 Task: Find connections with filter location Assis with filter topic #CEOwith filter profile language French with filter current company Mphasis with filter school B.P. Poddar Institute Of Management and Technology with filter industry Primary and Secondary Education with filter service category NotaryOnline Research with filter keywords title Animal Shelter Volunteer
Action: Mouse moved to (477, 169)
Screenshot: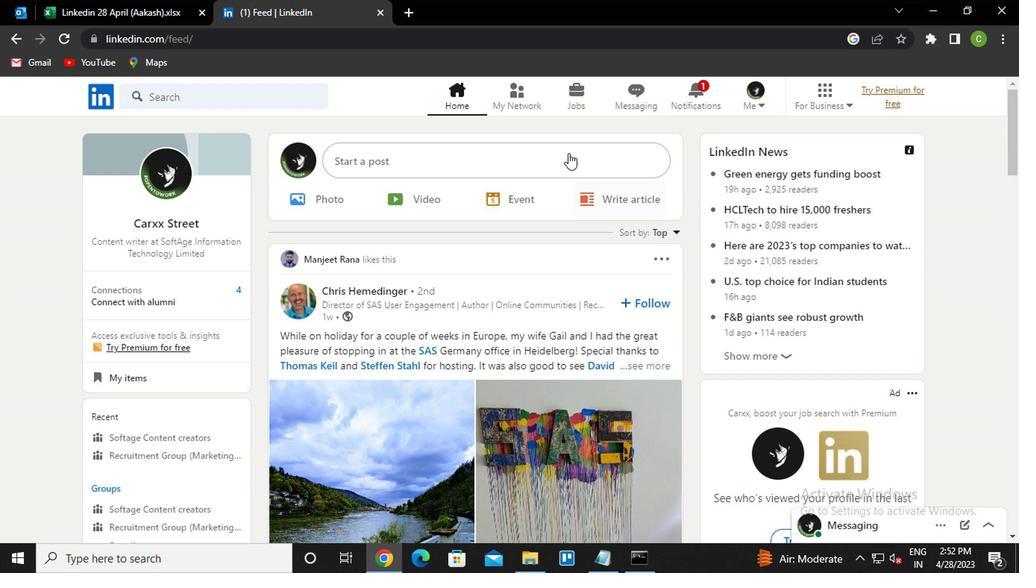 
Action: Mouse pressed left at (477, 169)
Screenshot: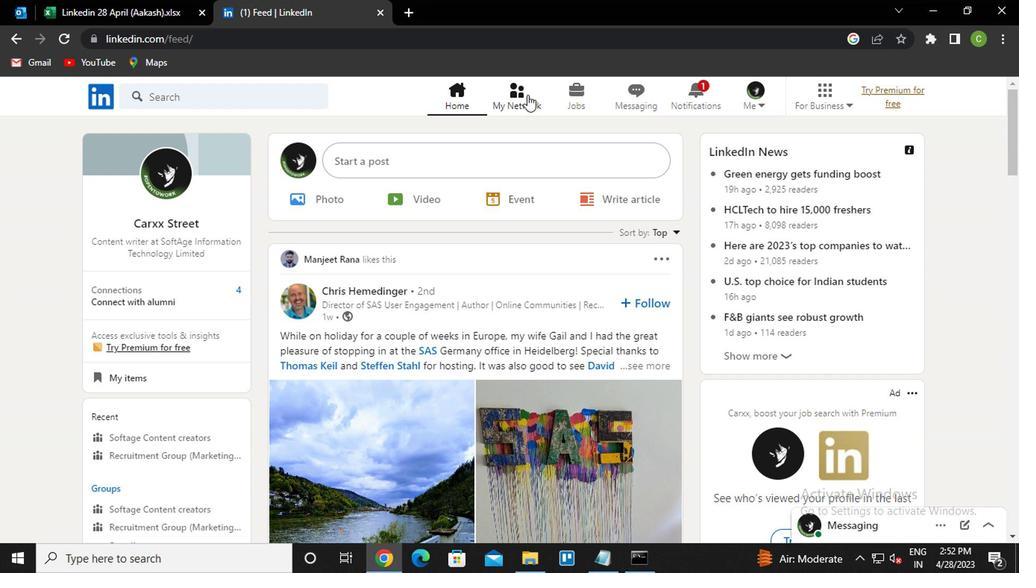 
Action: Mouse moved to (262, 235)
Screenshot: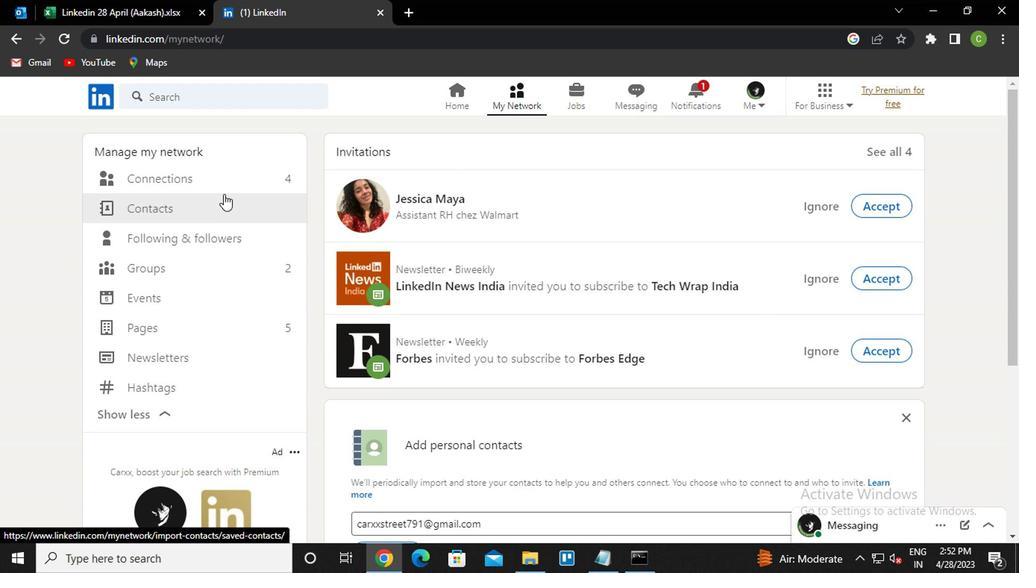 
Action: Mouse pressed left at (262, 235)
Screenshot: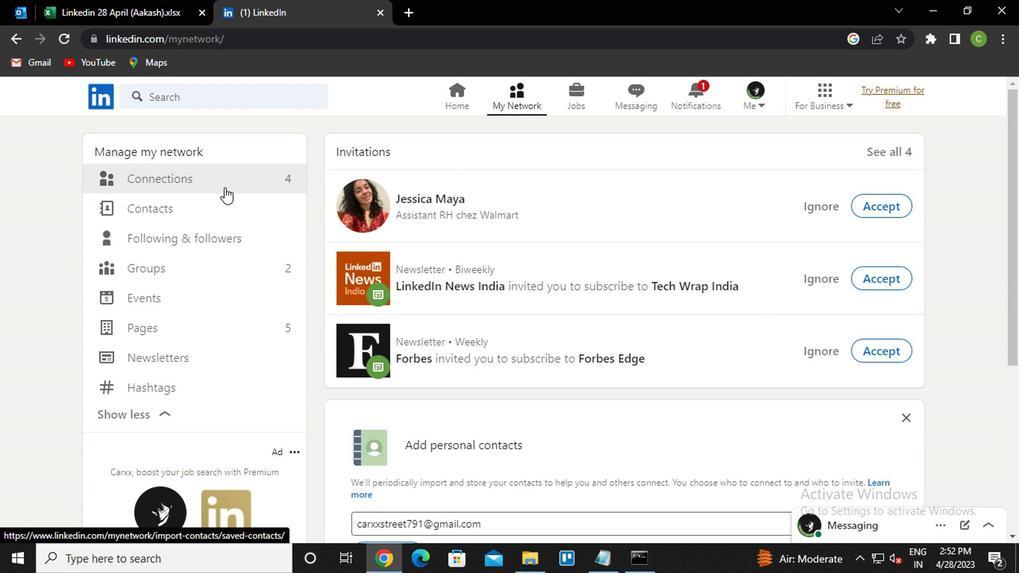 
Action: Mouse moved to (267, 237)
Screenshot: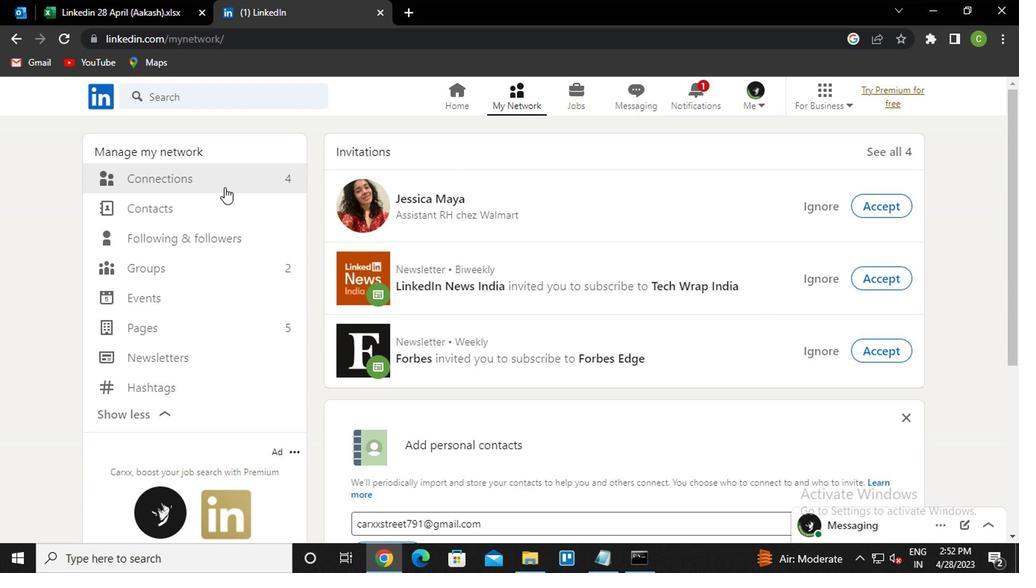
Action: Mouse pressed left at (267, 237)
Screenshot: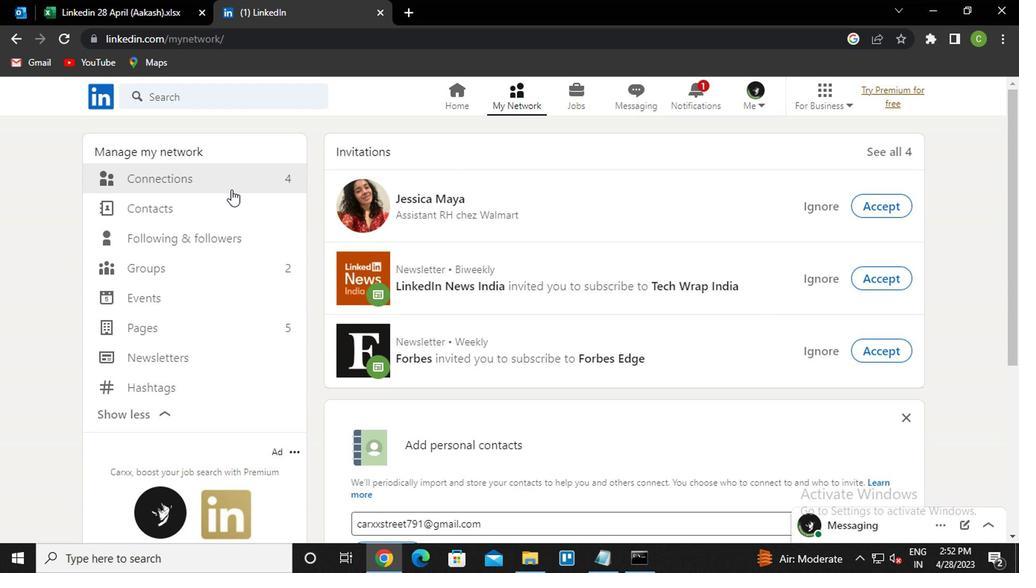 
Action: Mouse moved to (243, 225)
Screenshot: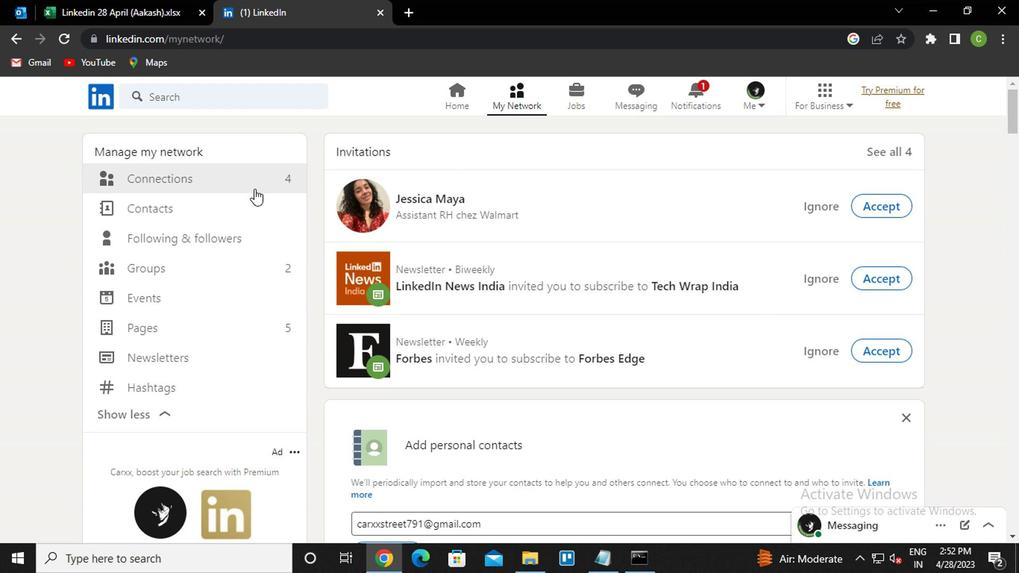 
Action: Mouse pressed left at (243, 225)
Screenshot: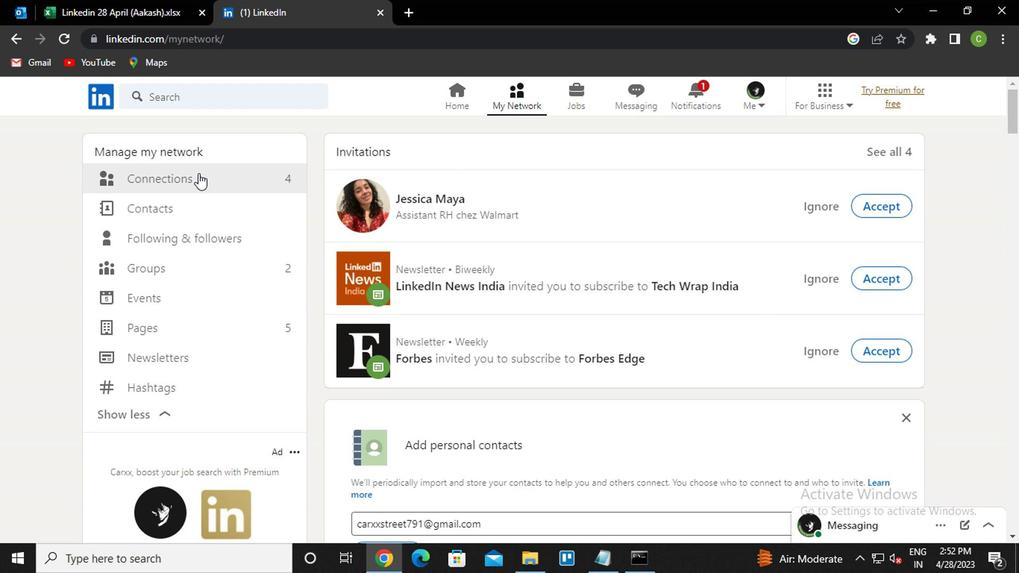 
Action: Mouse moved to (558, 229)
Screenshot: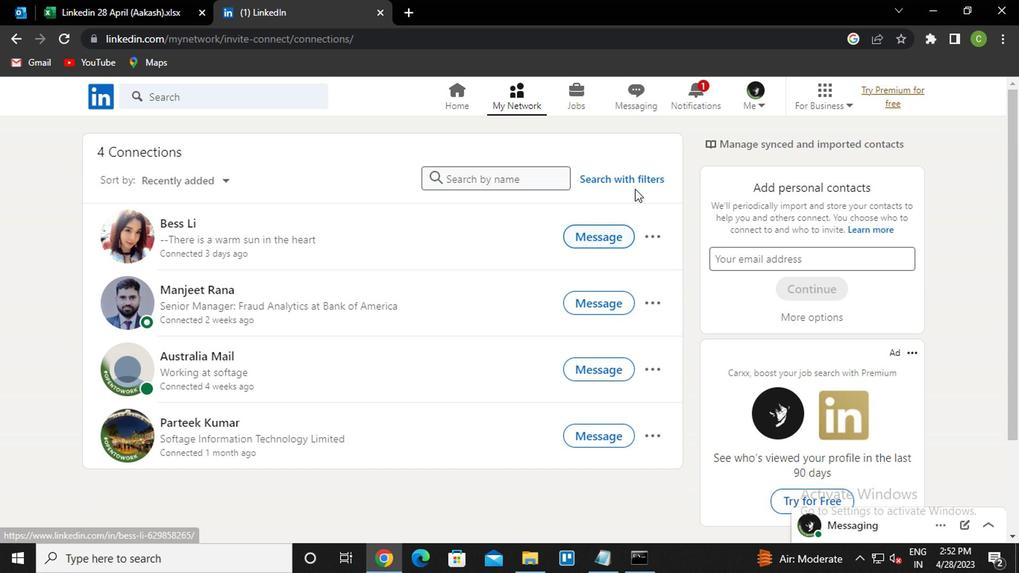 
Action: Mouse pressed left at (558, 229)
Screenshot: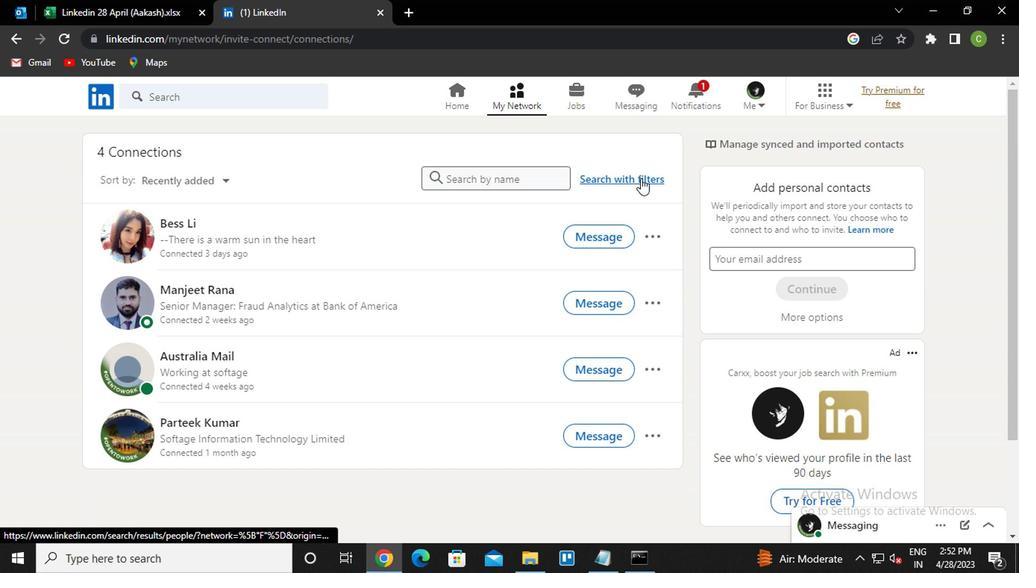 
Action: Mouse moved to (497, 202)
Screenshot: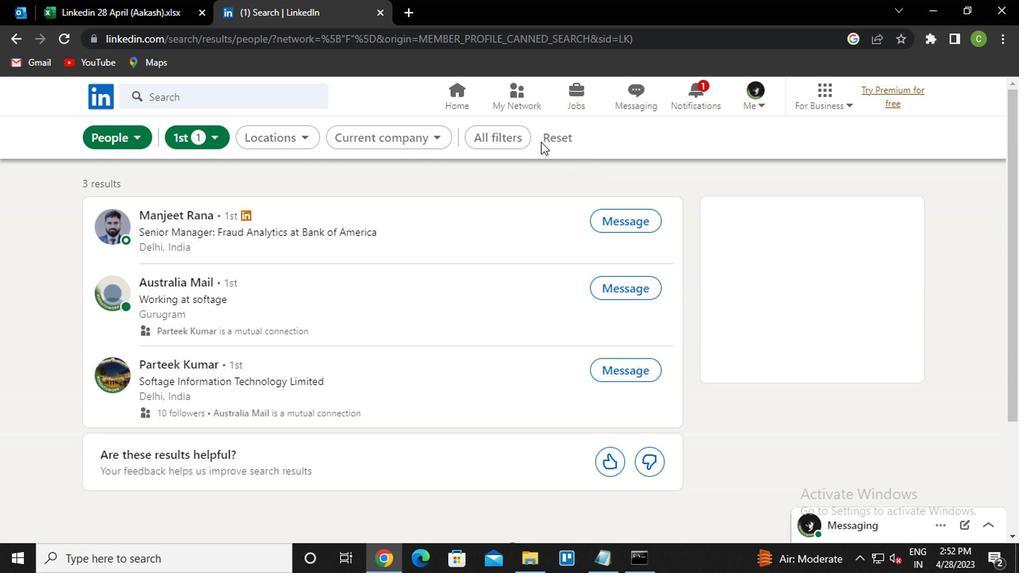 
Action: Mouse pressed left at (497, 202)
Screenshot: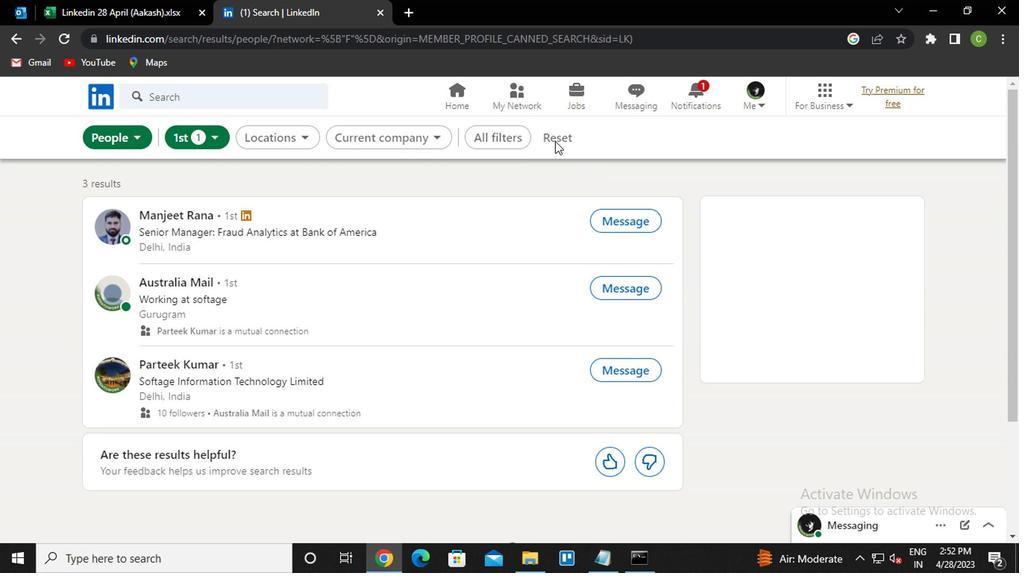 
Action: Mouse moved to (489, 204)
Screenshot: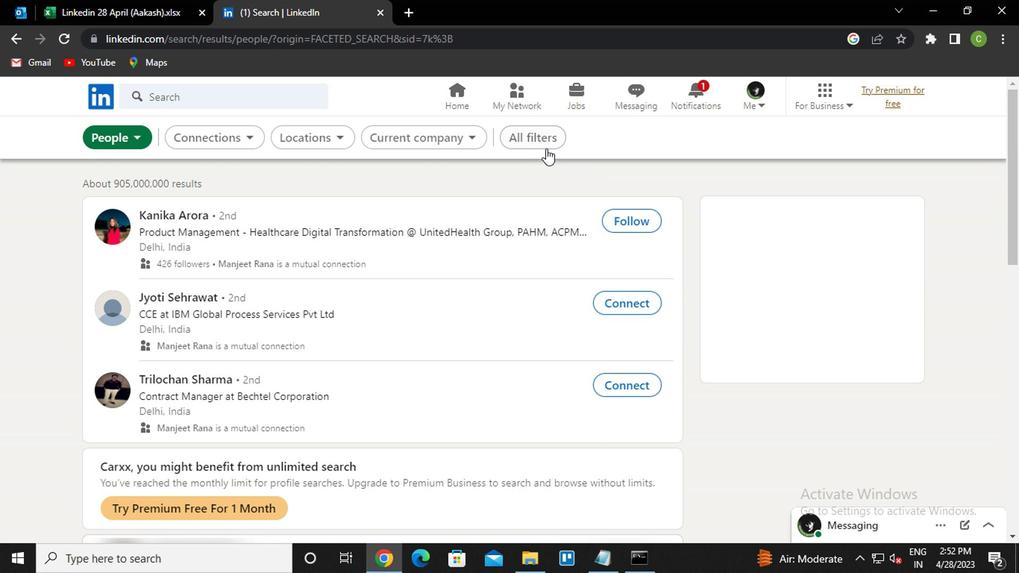 
Action: Mouse pressed left at (489, 204)
Screenshot: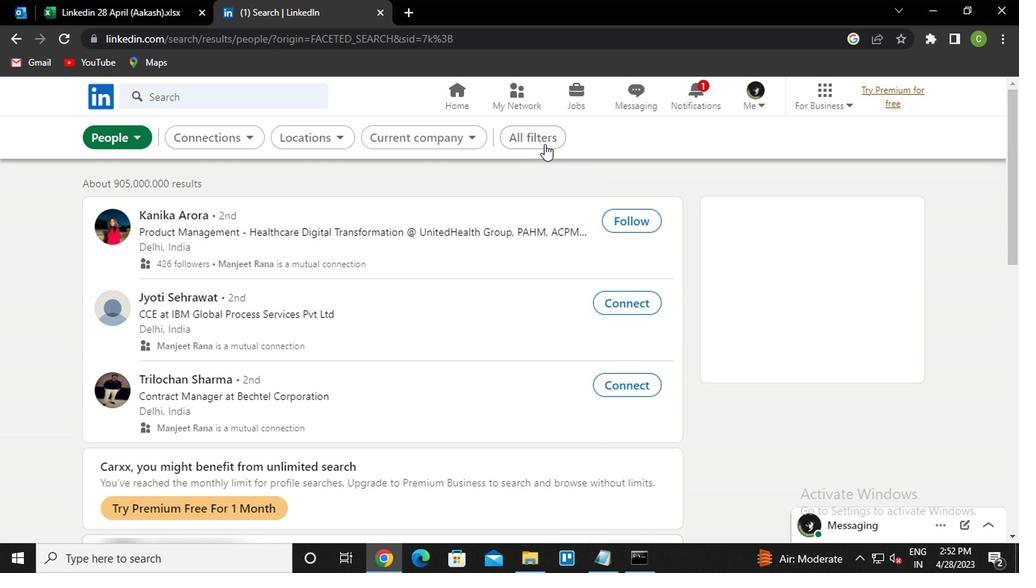 
Action: Mouse moved to (659, 348)
Screenshot: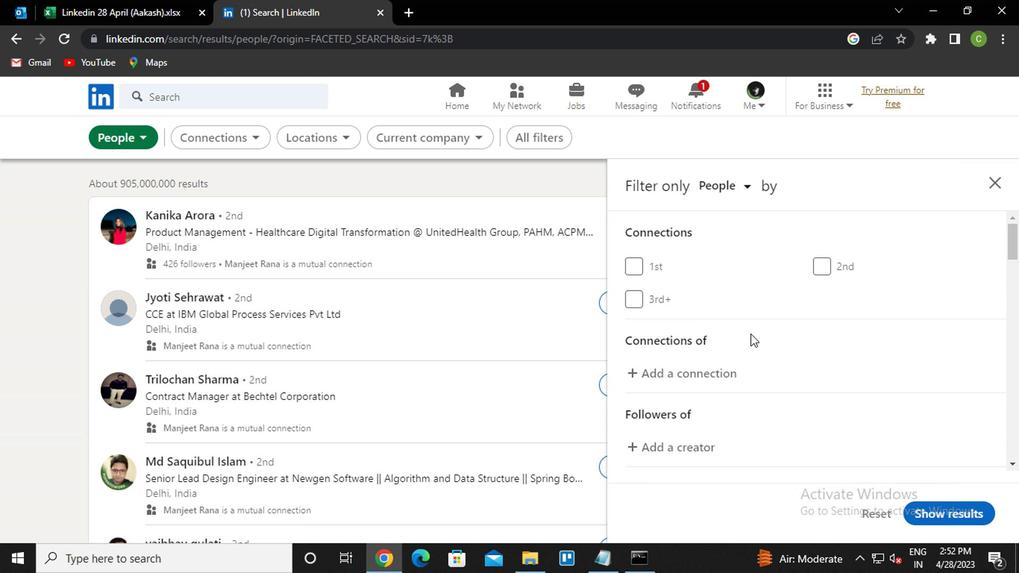 
Action: Mouse scrolled (659, 347) with delta (0, 0)
Screenshot: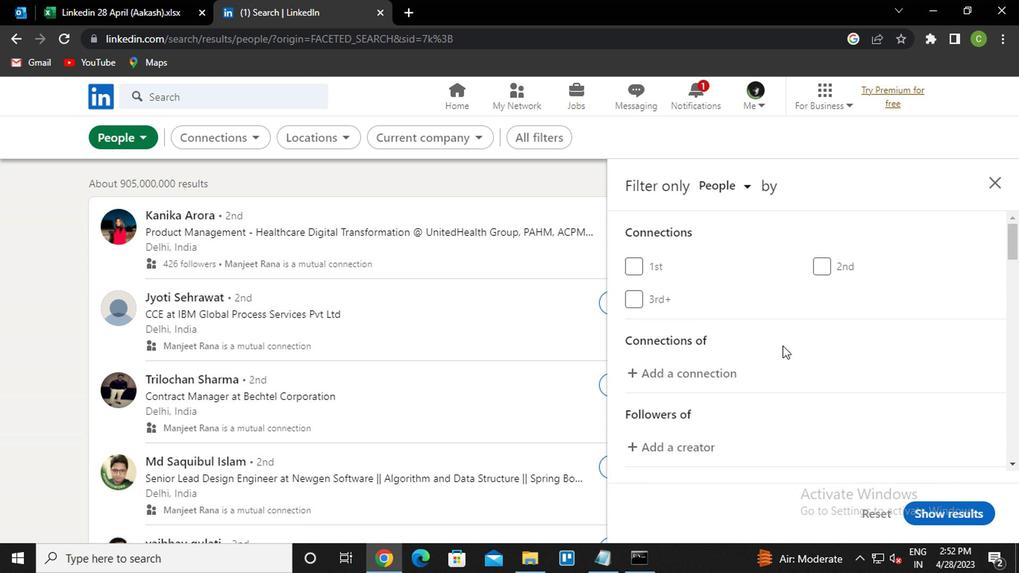 
Action: Mouse scrolled (659, 347) with delta (0, 0)
Screenshot: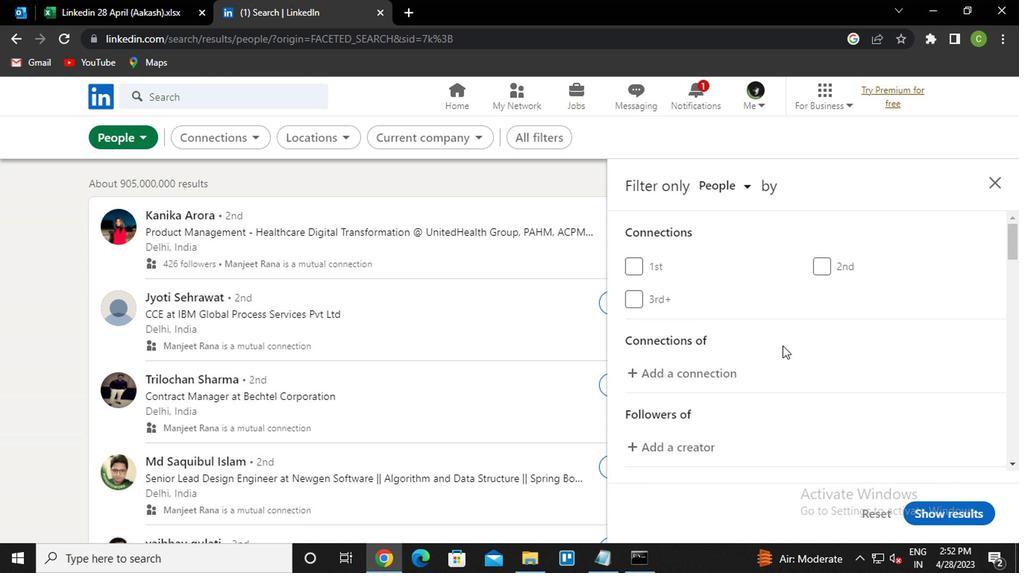 
Action: Mouse moved to (656, 348)
Screenshot: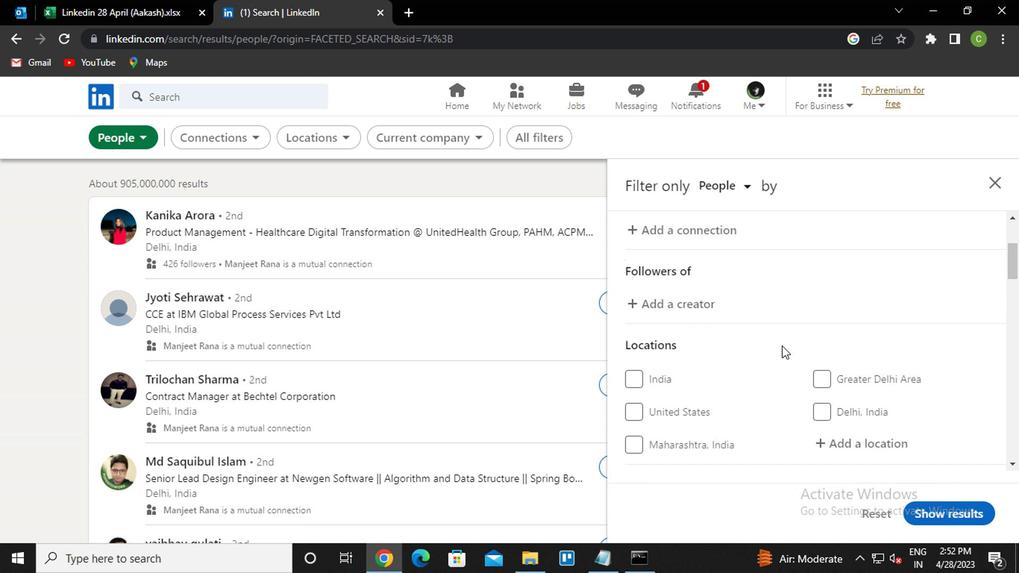 
Action: Mouse scrolled (656, 347) with delta (0, 0)
Screenshot: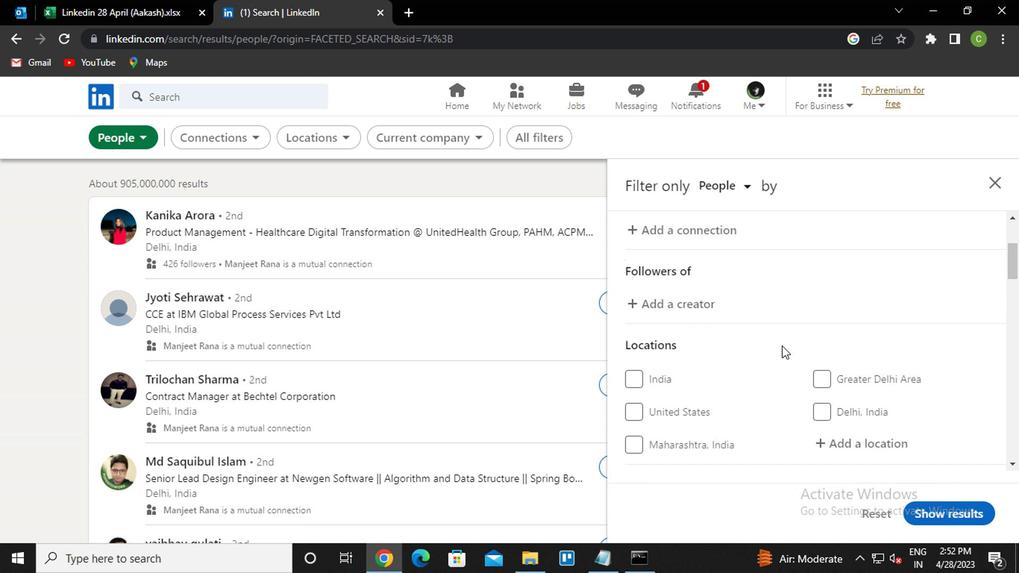 
Action: Mouse moved to (724, 363)
Screenshot: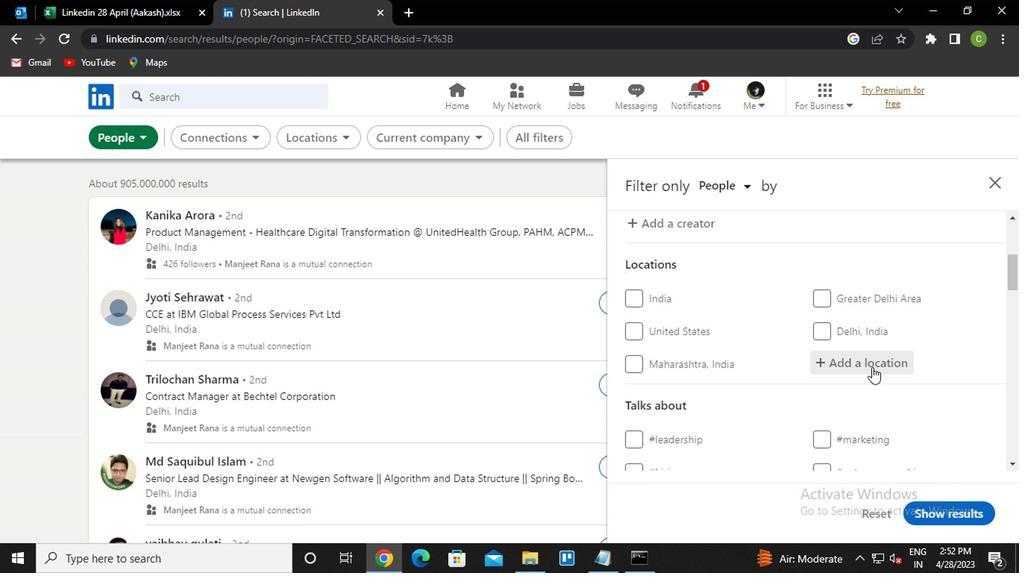 
Action: Mouse pressed left at (724, 363)
Screenshot: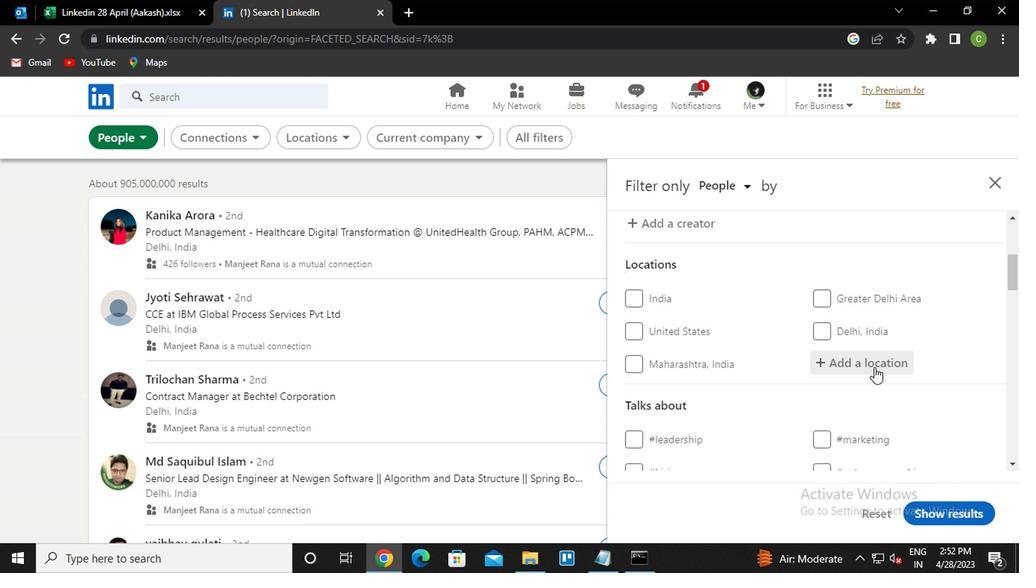 
Action: Key pressed <Key.caps_lock>a<Key.caps_lock>ssis<Key.down><Key.enter>
Screenshot: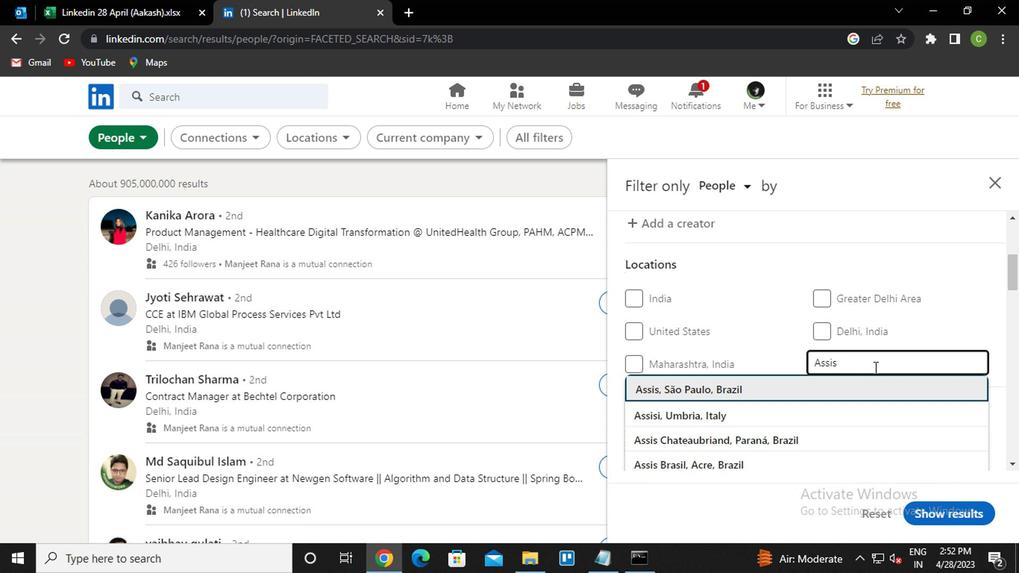 
Action: Mouse scrolled (724, 363) with delta (0, 0)
Screenshot: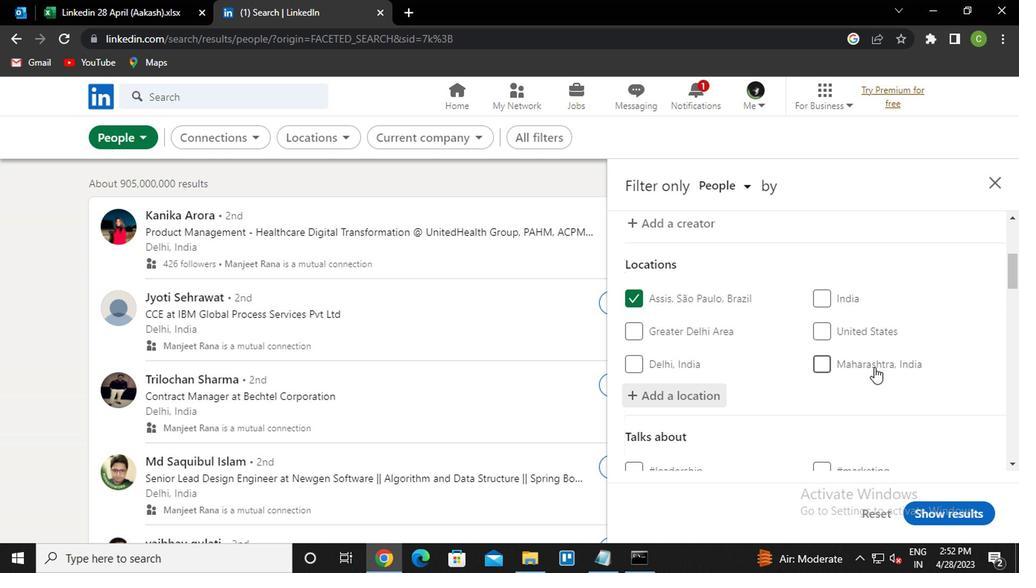 
Action: Mouse scrolled (724, 363) with delta (0, 0)
Screenshot: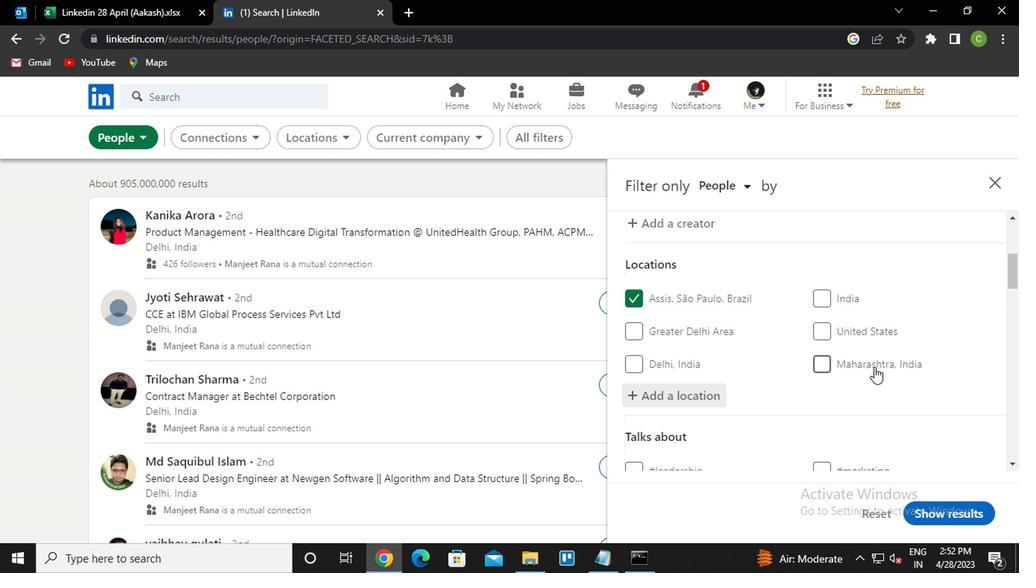 
Action: Mouse moved to (721, 369)
Screenshot: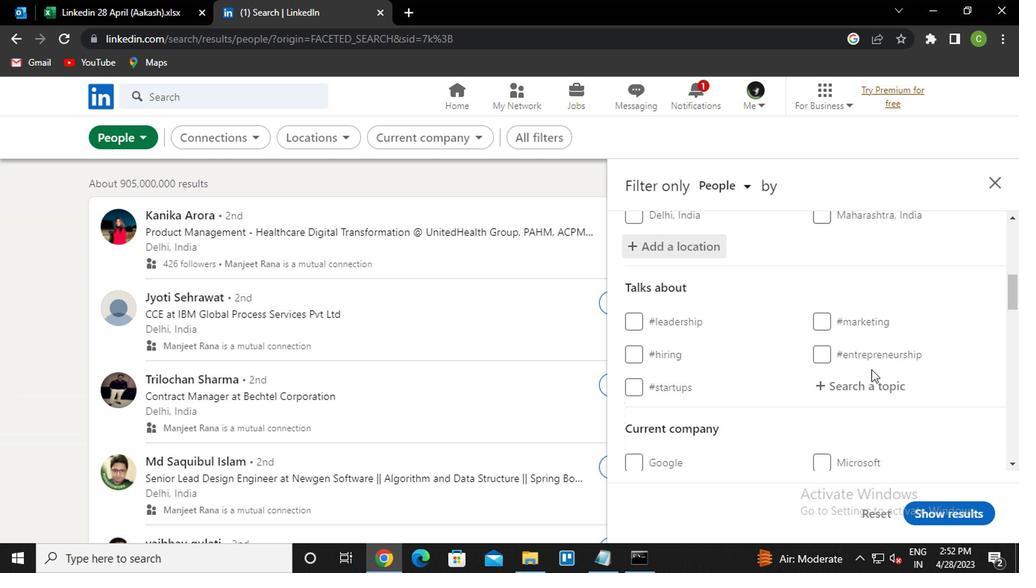 
Action: Mouse pressed left at (721, 369)
Screenshot: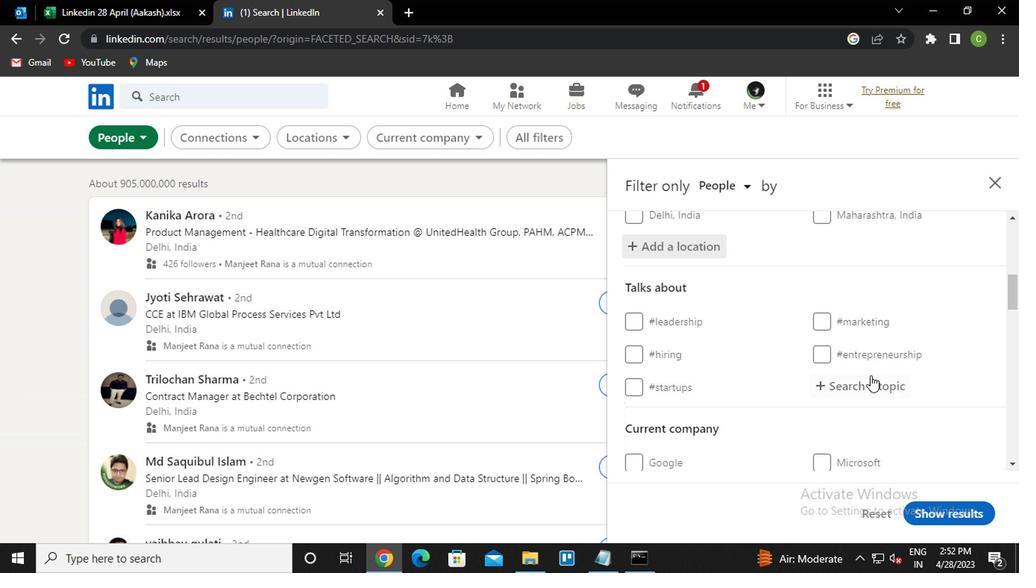 
Action: Key pressed <Key.caps_lock>ceo<Key.down><Key.enter>
Screenshot: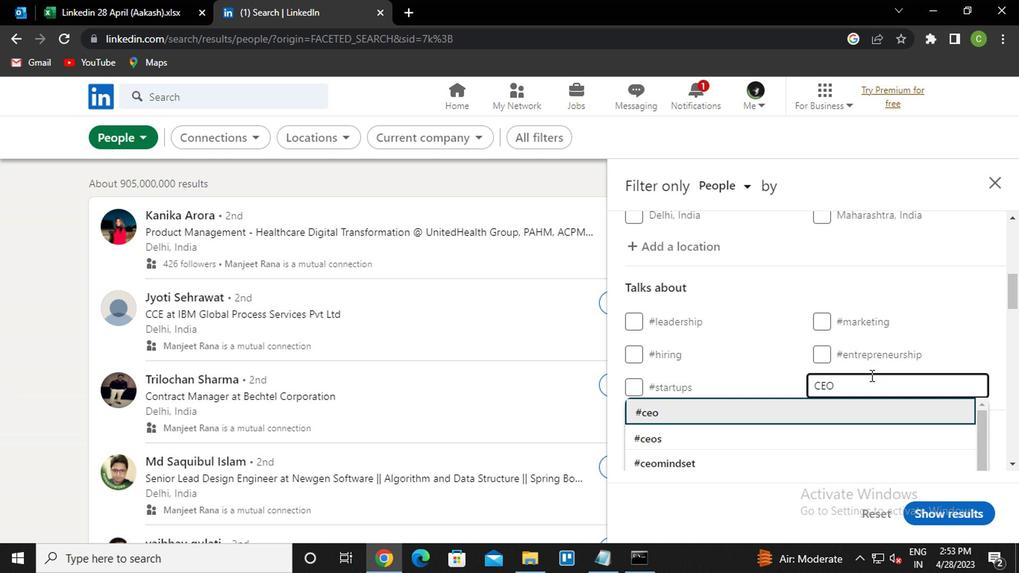 
Action: Mouse scrolled (721, 368) with delta (0, 0)
Screenshot: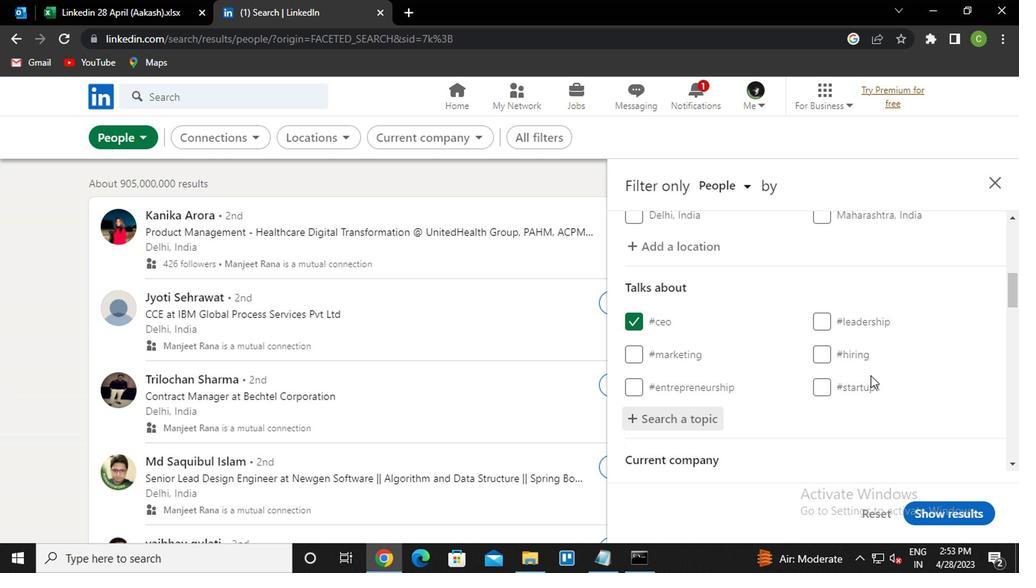
Action: Mouse scrolled (721, 368) with delta (0, 0)
Screenshot: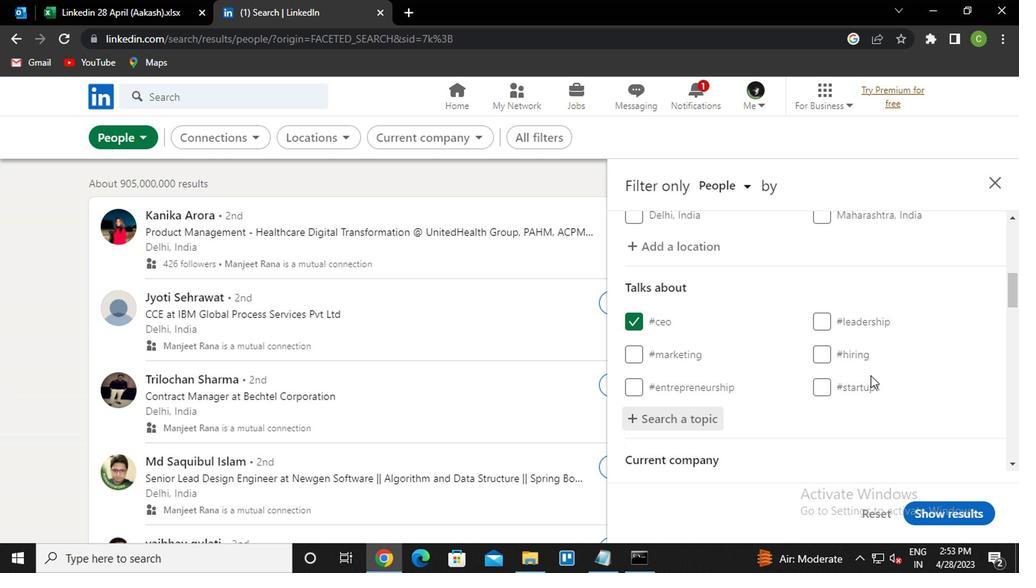 
Action: Mouse scrolled (721, 368) with delta (0, 0)
Screenshot: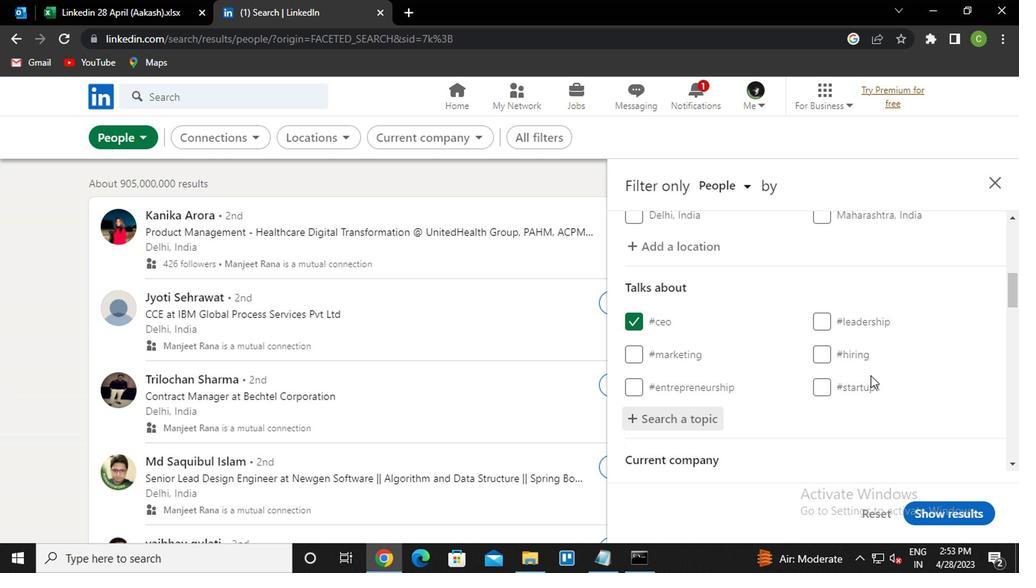 
Action: Mouse scrolled (721, 368) with delta (0, 0)
Screenshot: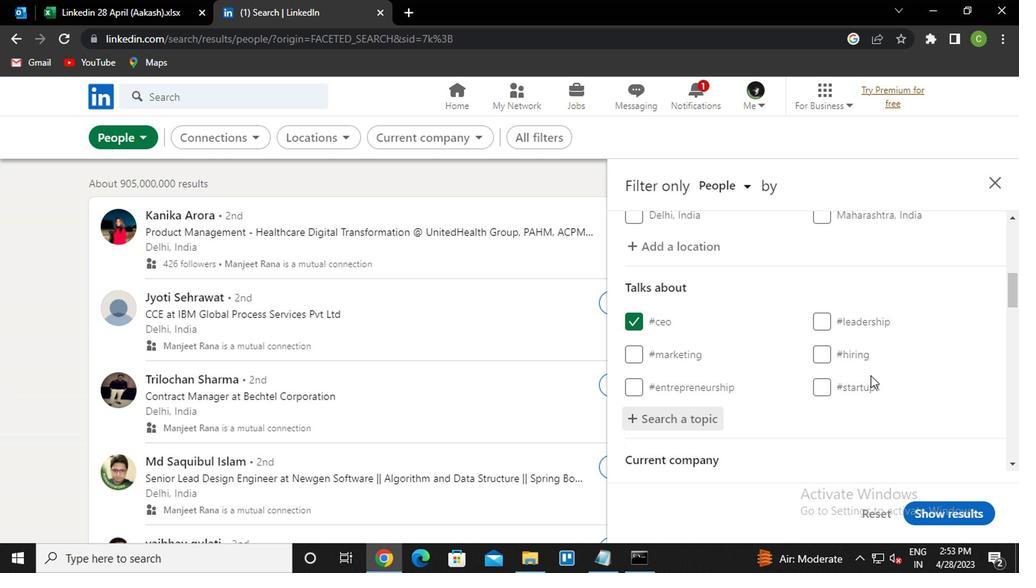 
Action: Mouse moved to (721, 369)
Screenshot: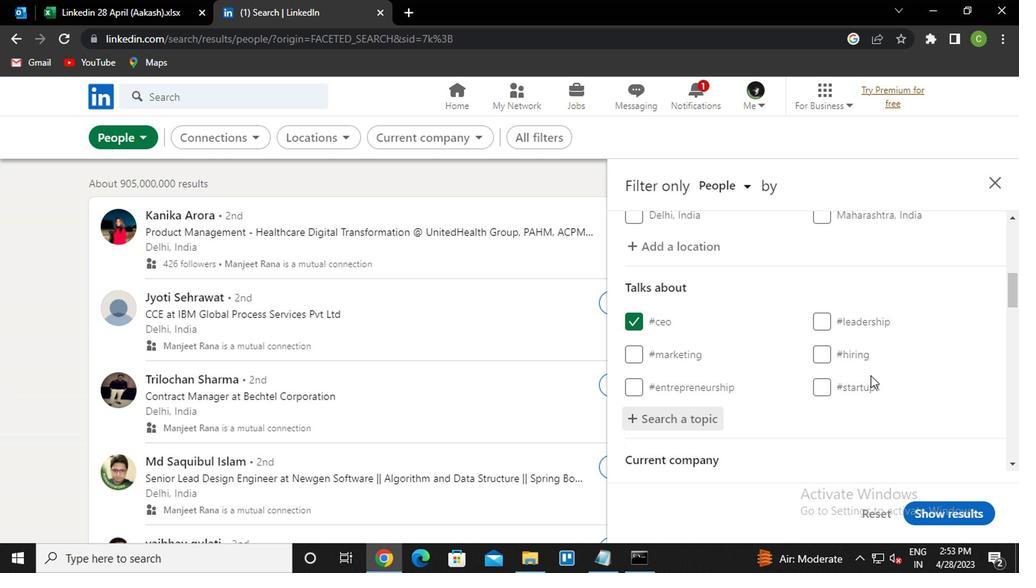
Action: Mouse scrolled (721, 369) with delta (0, 0)
Screenshot: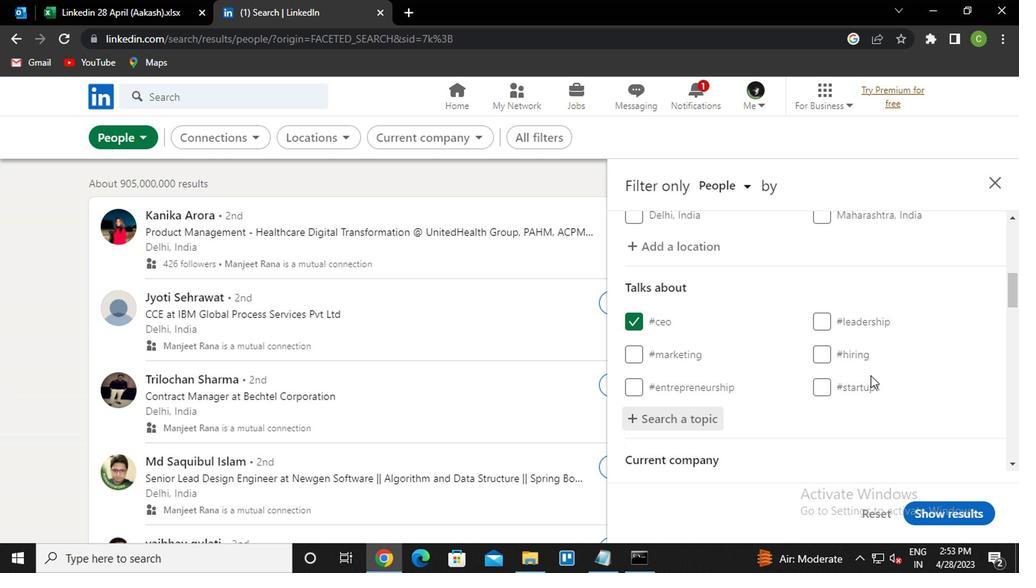 
Action: Mouse scrolled (721, 369) with delta (0, 0)
Screenshot: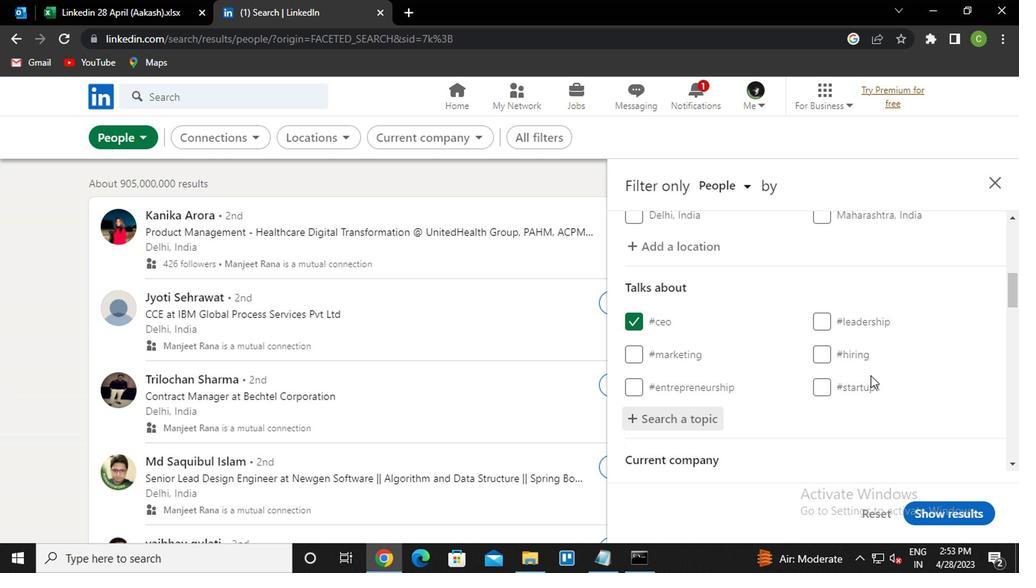 
Action: Mouse scrolled (721, 369) with delta (0, 0)
Screenshot: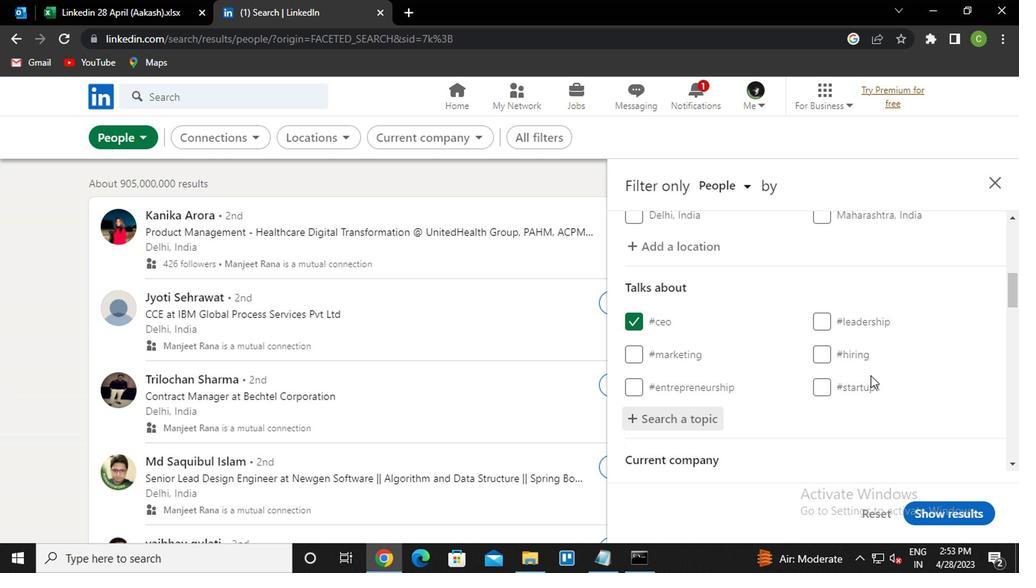 
Action: Mouse moved to (721, 370)
Screenshot: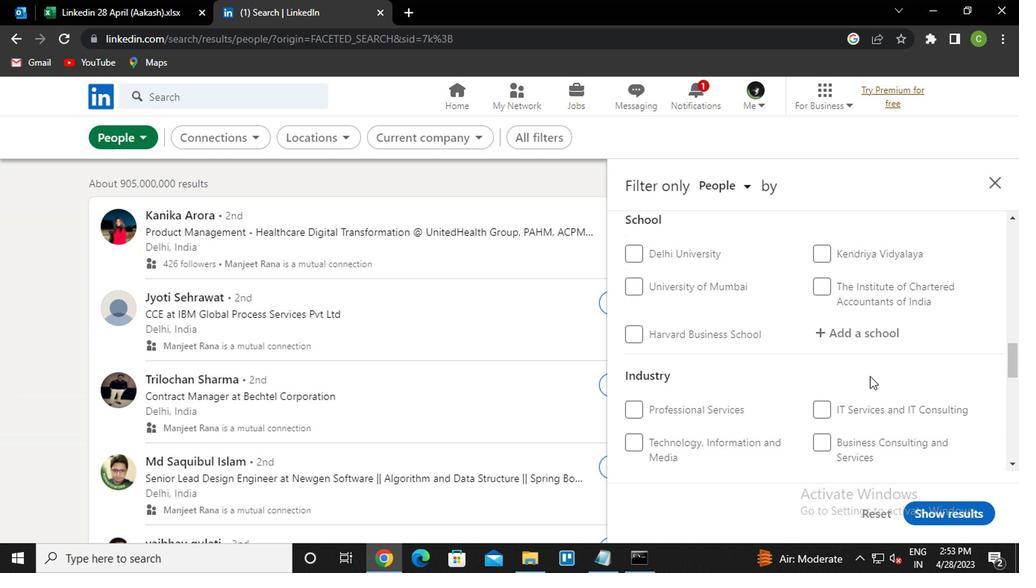 
Action: Mouse scrolled (721, 369) with delta (0, 0)
Screenshot: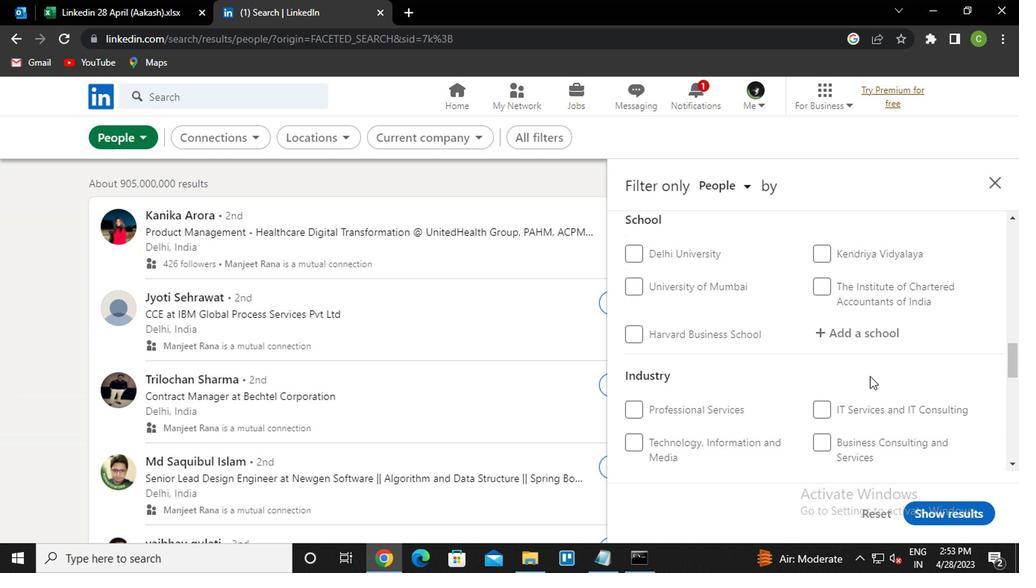 
Action: Mouse moved to (720, 371)
Screenshot: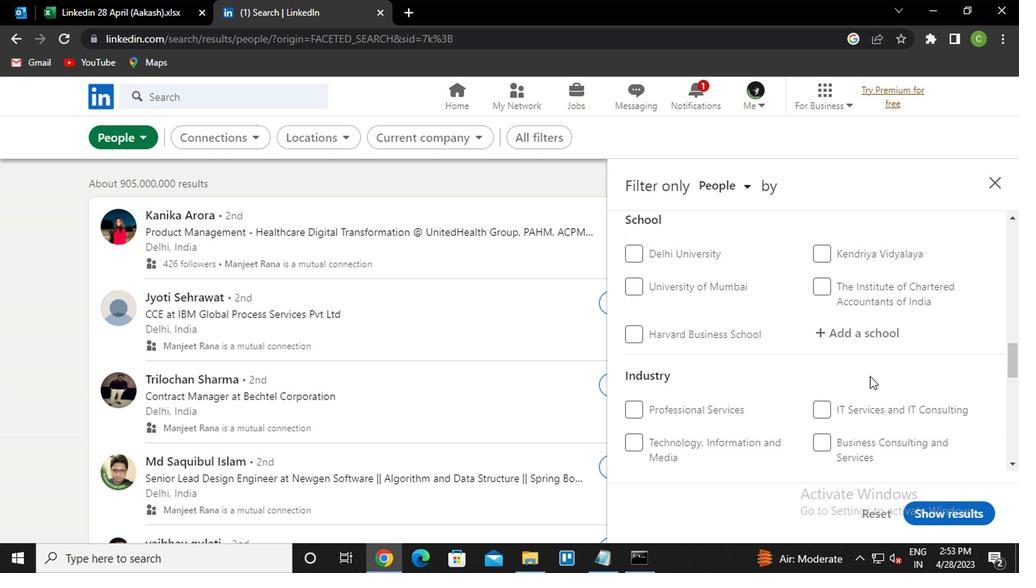 
Action: Mouse scrolled (720, 371) with delta (0, 0)
Screenshot: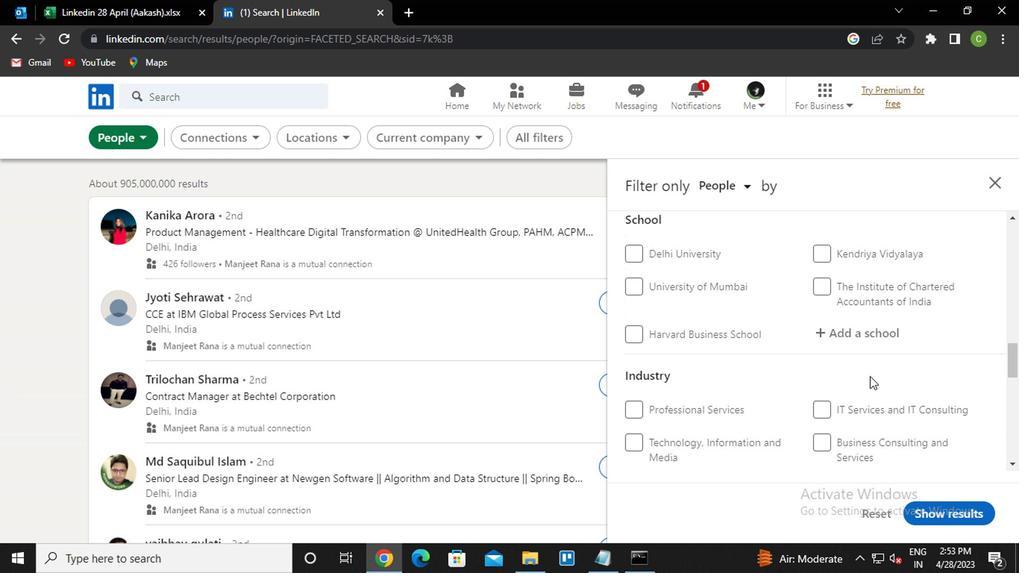 
Action: Mouse moved to (718, 373)
Screenshot: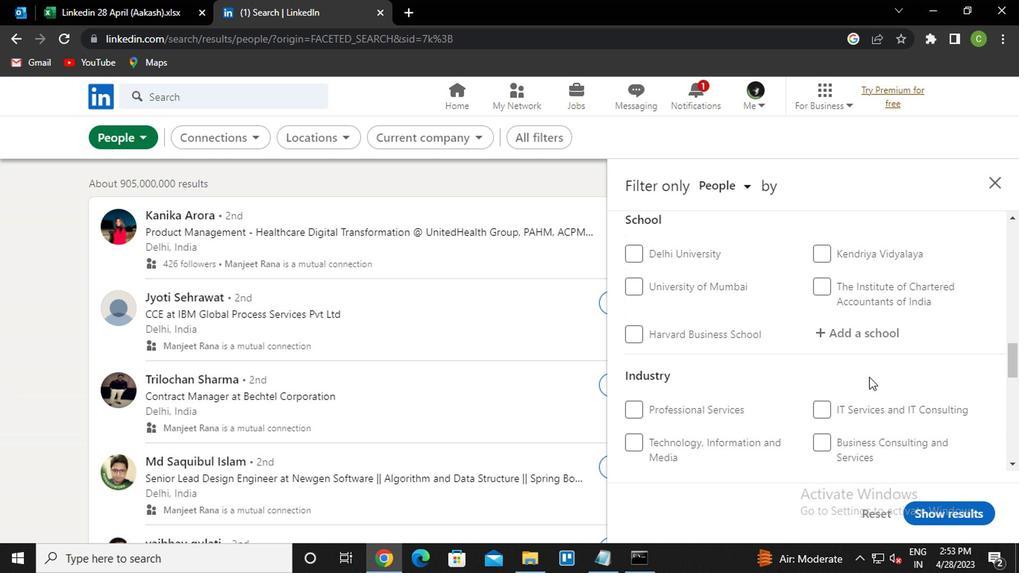 
Action: Mouse scrolled (718, 372) with delta (0, 0)
Screenshot: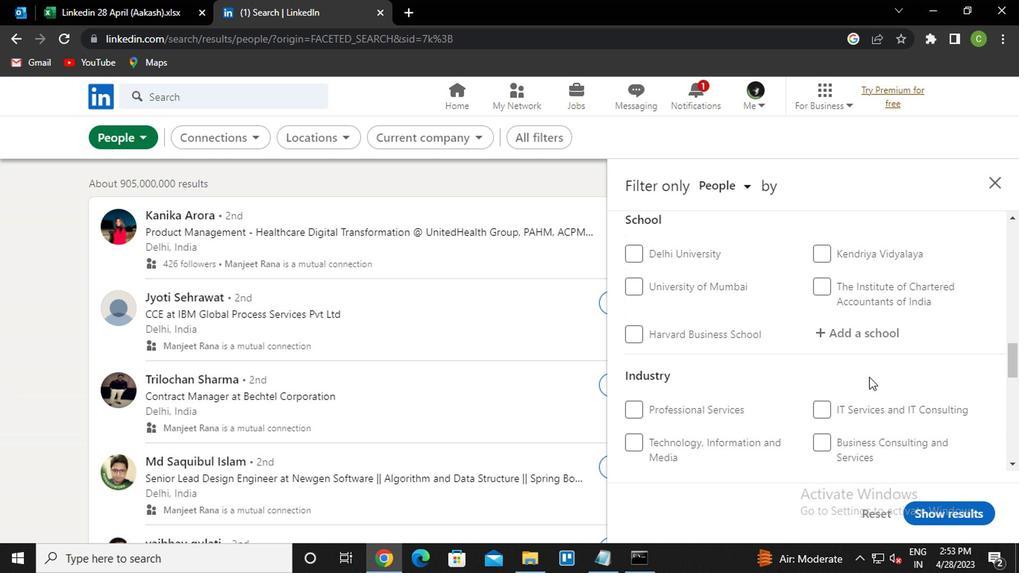 
Action: Mouse moved to (717, 373)
Screenshot: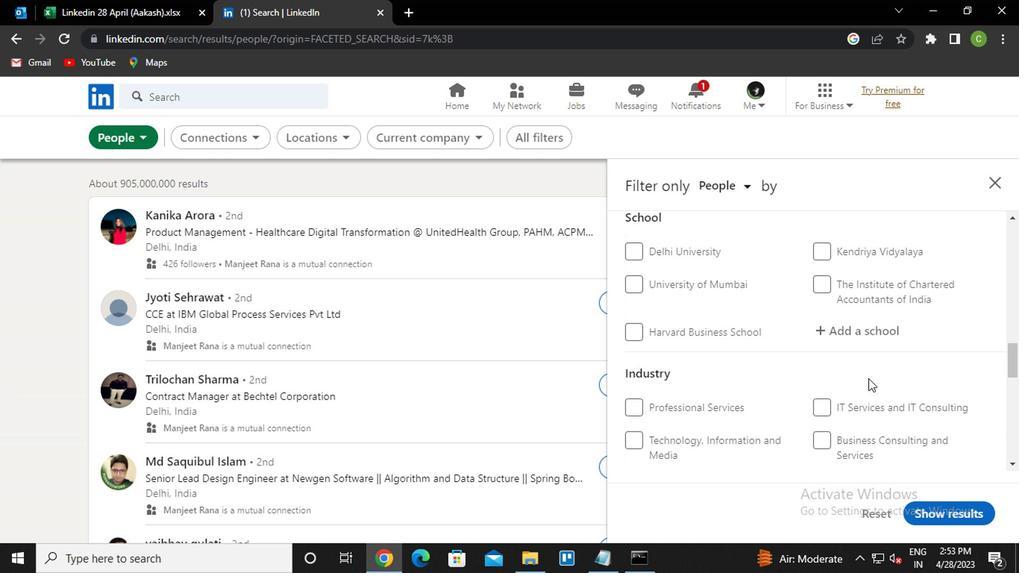 
Action: Mouse scrolled (717, 373) with delta (0, 0)
Screenshot: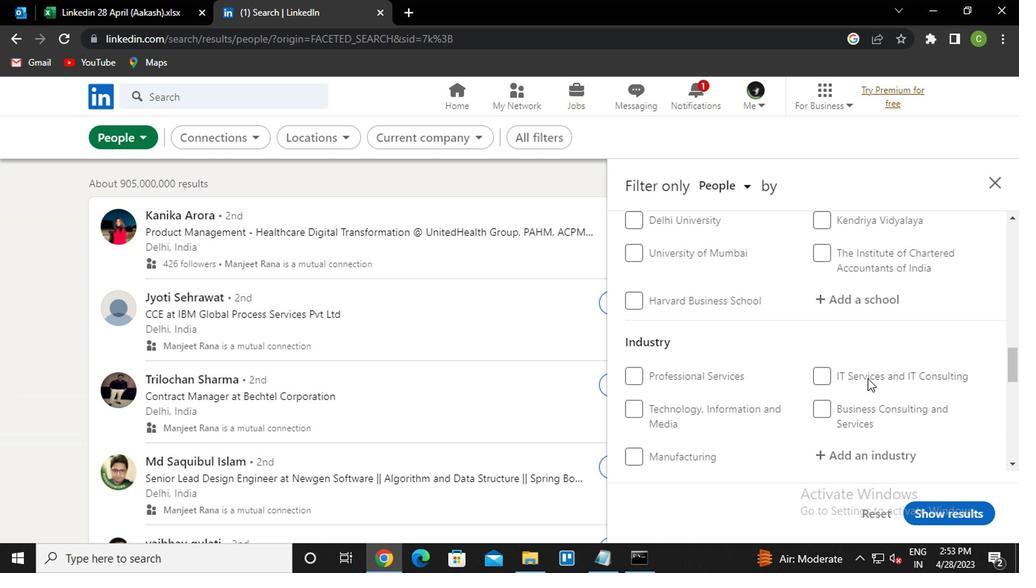
Action: Mouse moved to (689, 292)
Screenshot: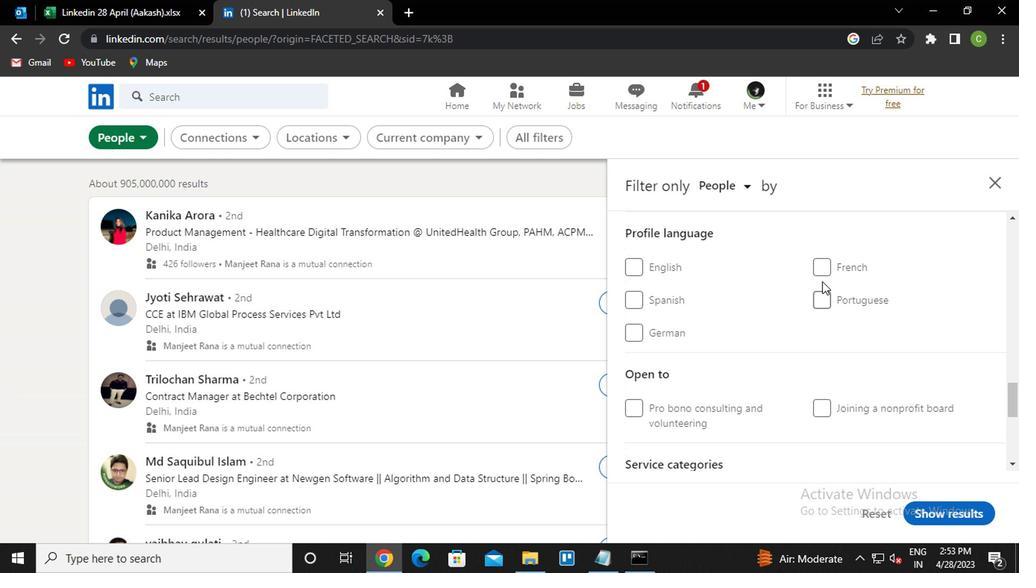
Action: Mouse pressed left at (689, 292)
Screenshot: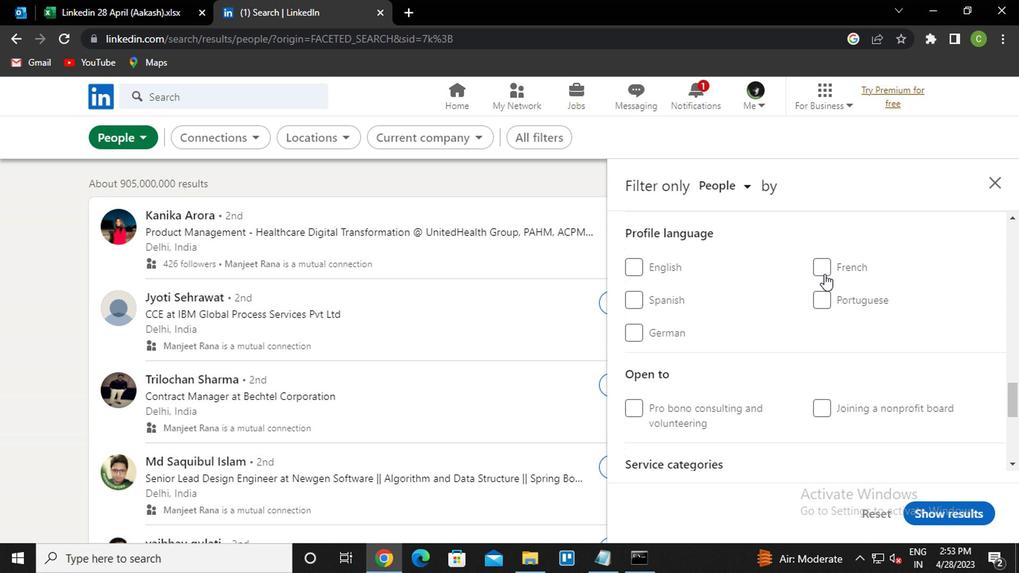 
Action: Mouse moved to (687, 305)
Screenshot: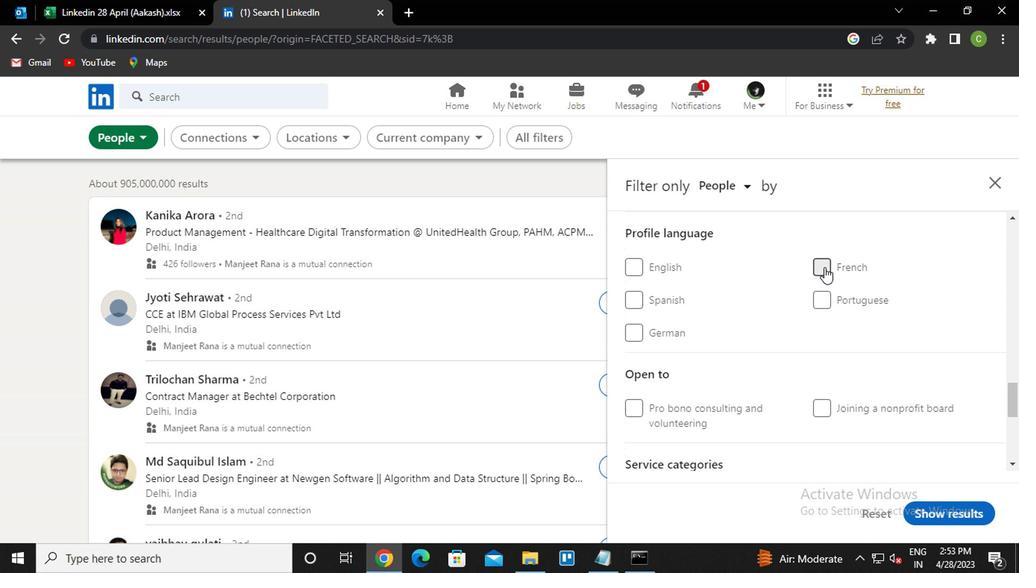 
Action: Mouse scrolled (687, 305) with delta (0, 0)
Screenshot: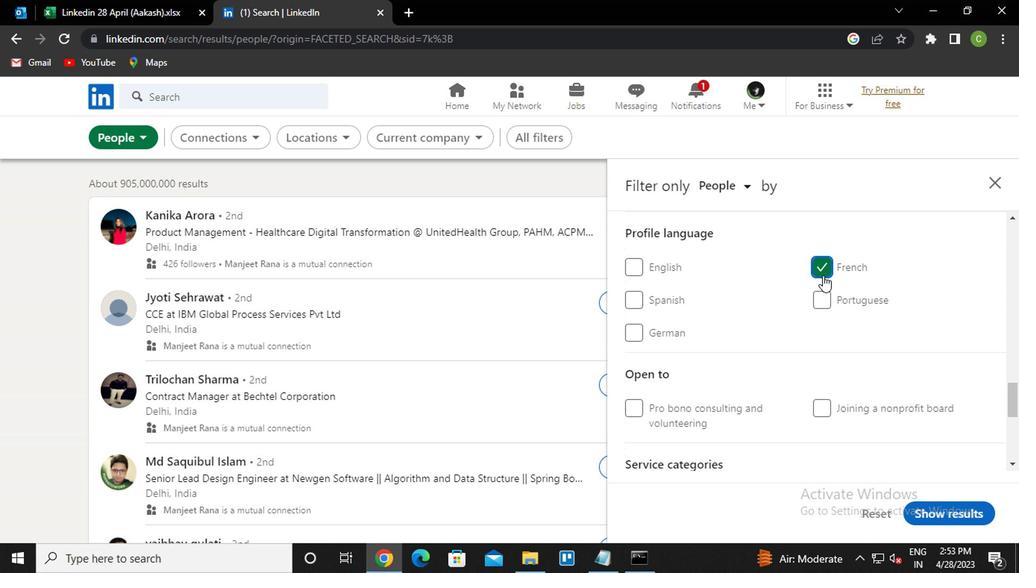 
Action: Mouse scrolled (687, 305) with delta (0, 0)
Screenshot: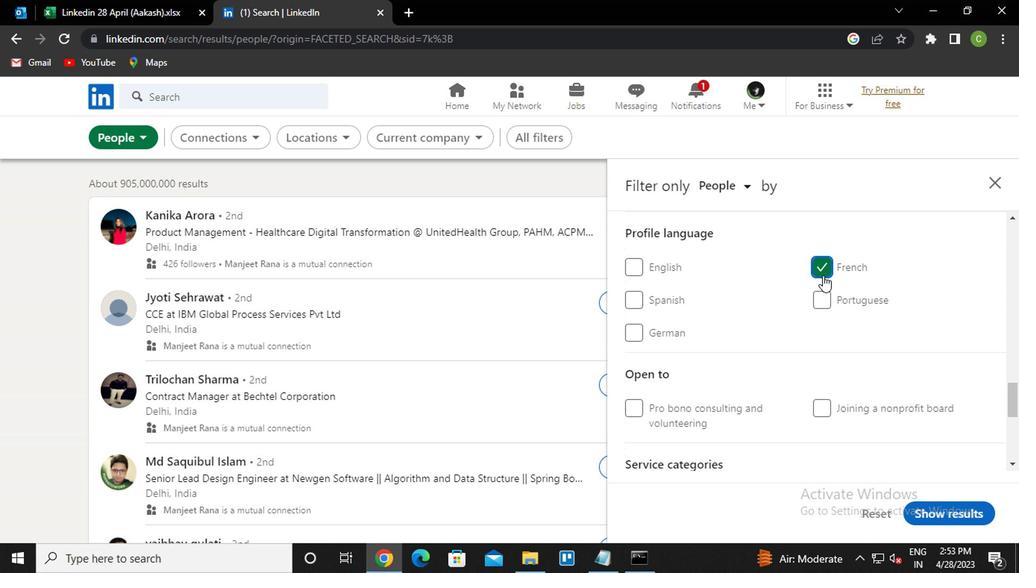
Action: Mouse scrolled (687, 305) with delta (0, 0)
Screenshot: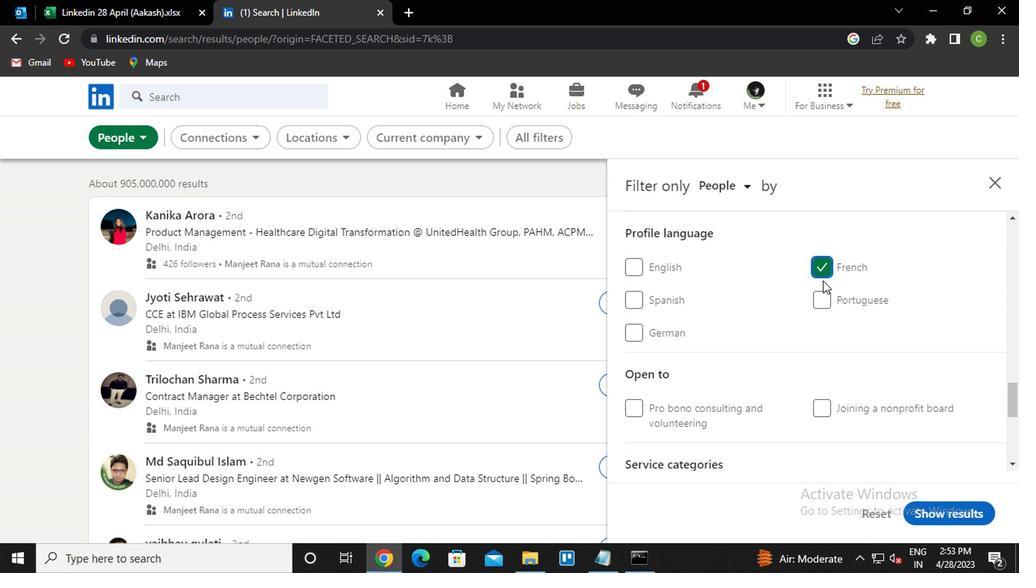 
Action: Mouse scrolled (687, 305) with delta (0, 0)
Screenshot: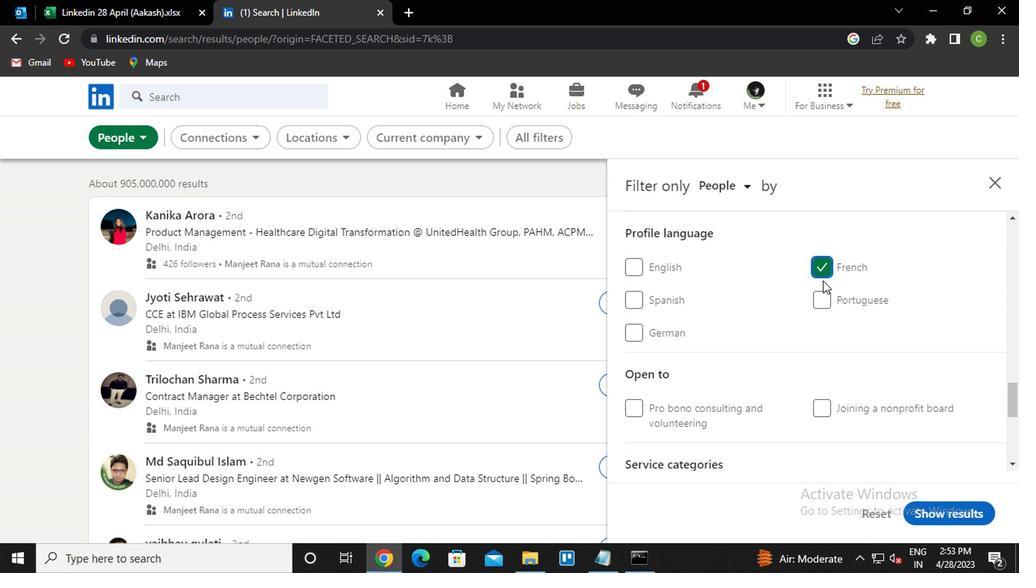 
Action: Mouse scrolled (687, 305) with delta (0, 0)
Screenshot: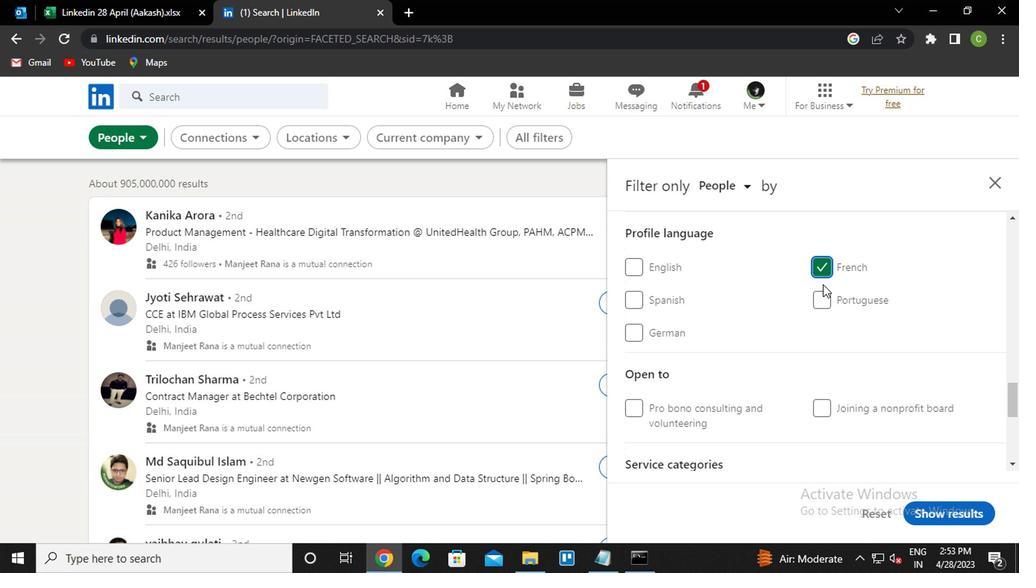 
Action: Mouse scrolled (687, 305) with delta (0, 0)
Screenshot: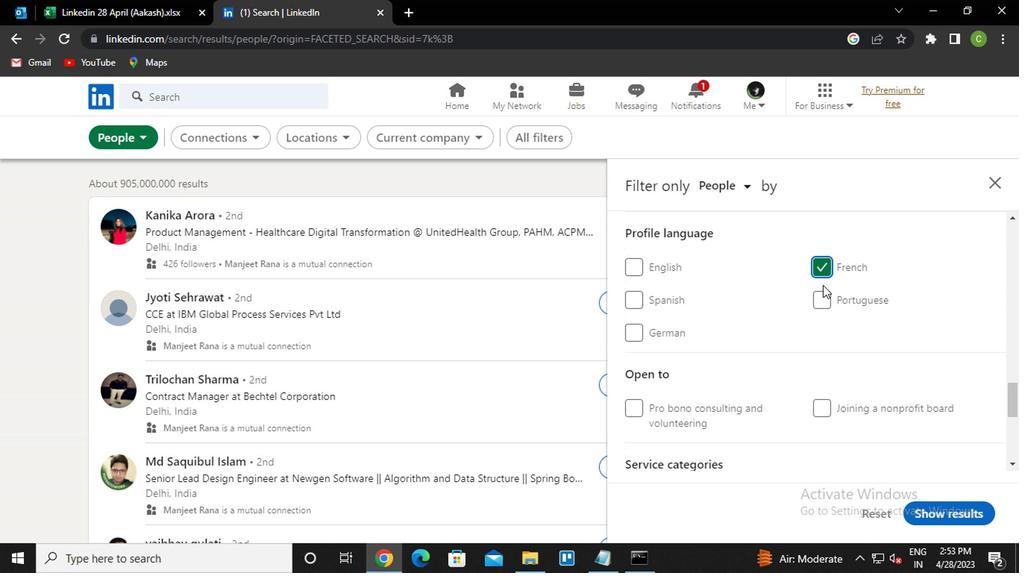 
Action: Mouse moved to (663, 343)
Screenshot: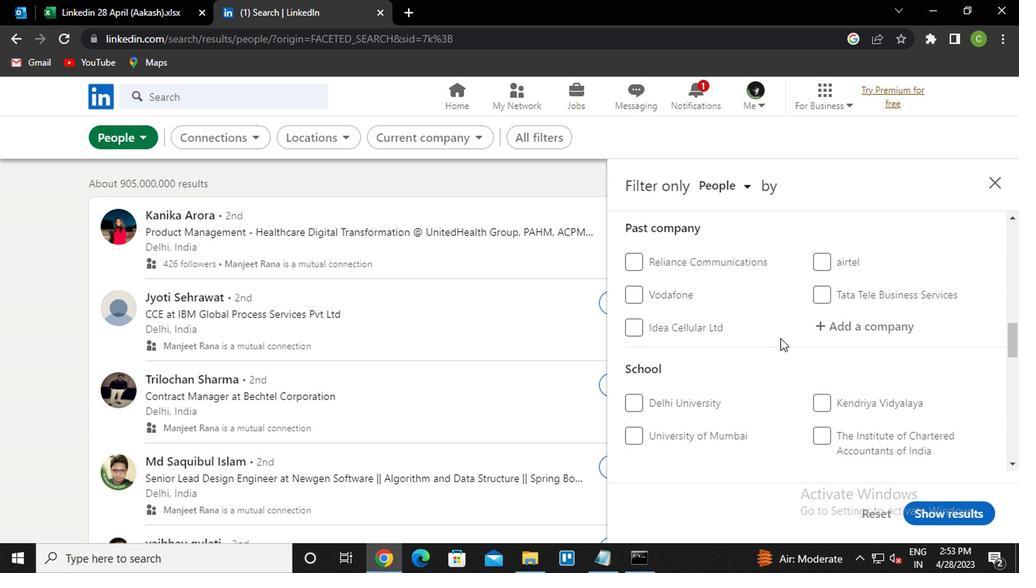 
Action: Mouse scrolled (663, 344) with delta (0, 0)
Screenshot: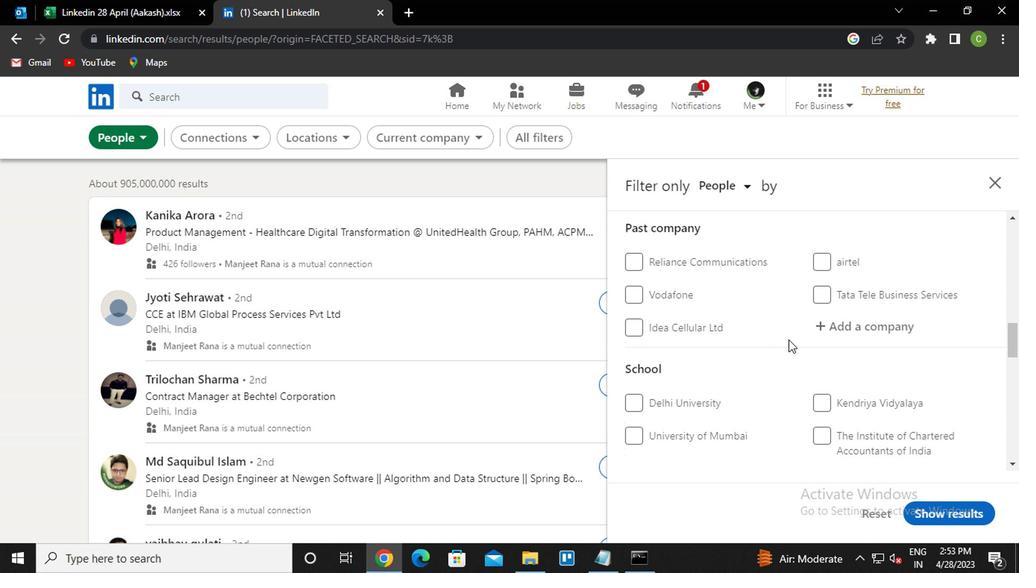 
Action: Mouse scrolled (663, 344) with delta (0, 0)
Screenshot: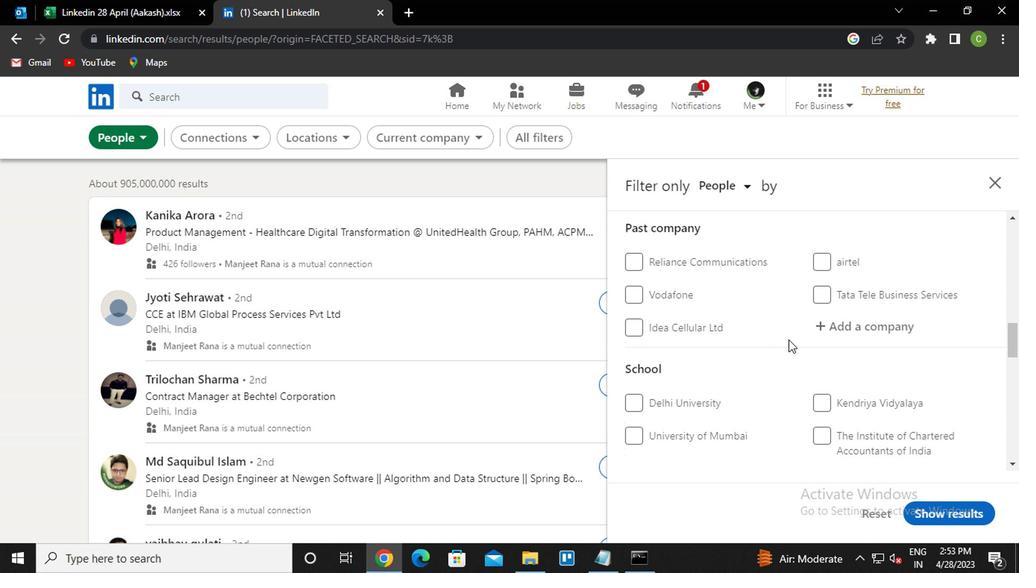 
Action: Mouse moved to (721, 342)
Screenshot: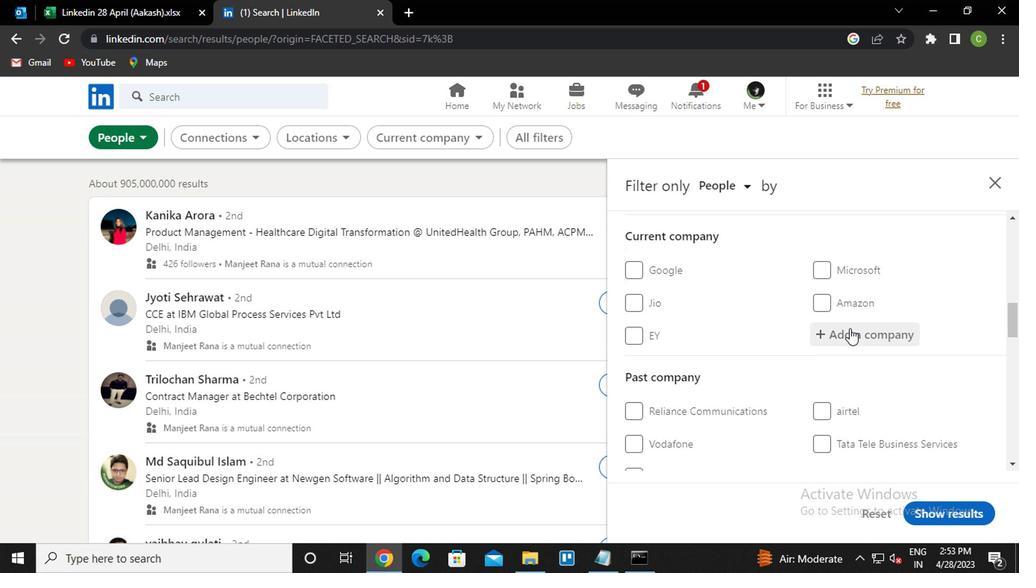 
Action: Mouse pressed left at (721, 342)
Screenshot: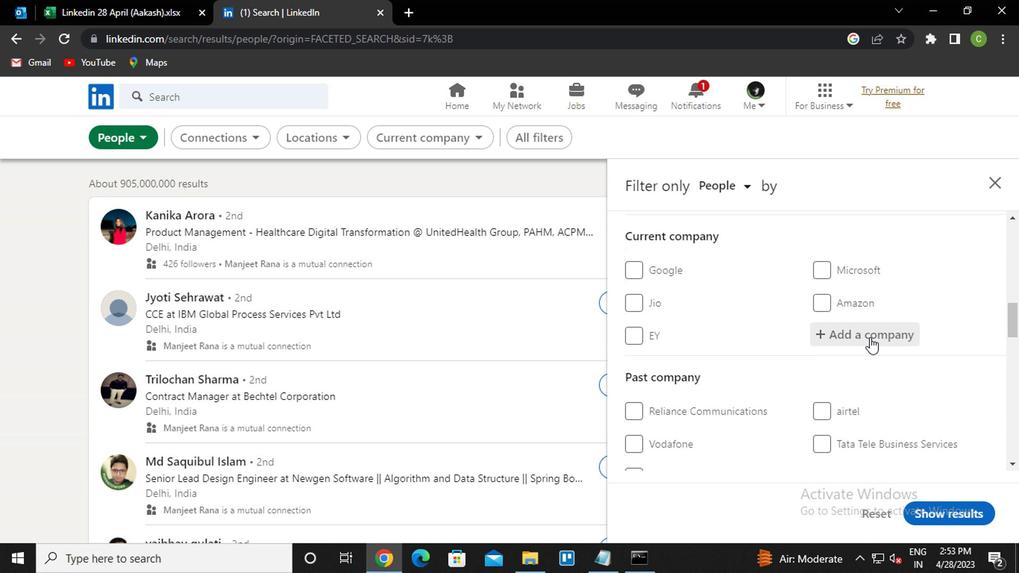 
Action: Key pressed <Key.caps_lock><Key.caps_lock>m<Key.caps_lock>phasis<Key.down><Key.enter>
Screenshot: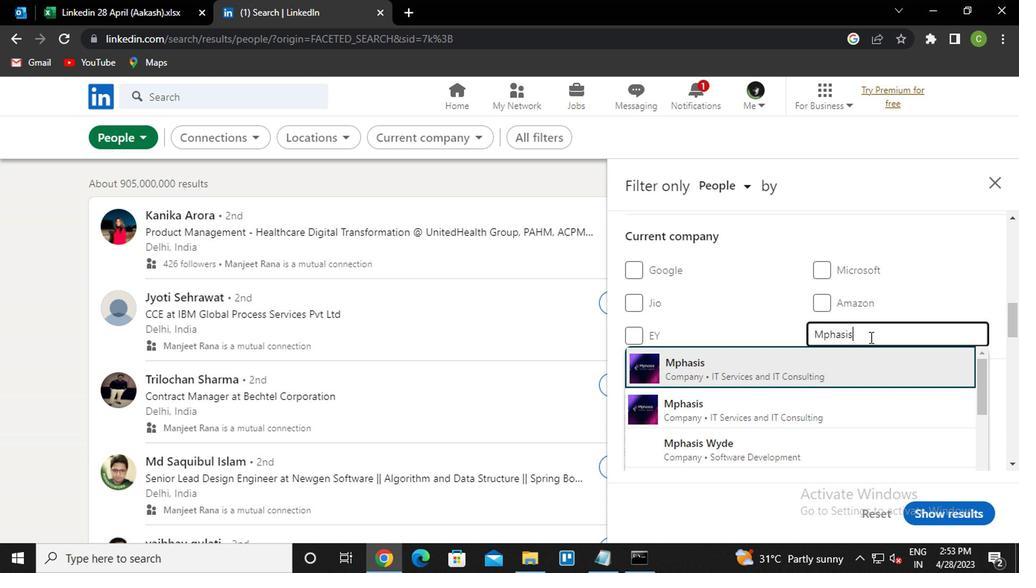 
Action: Mouse scrolled (721, 341) with delta (0, 0)
Screenshot: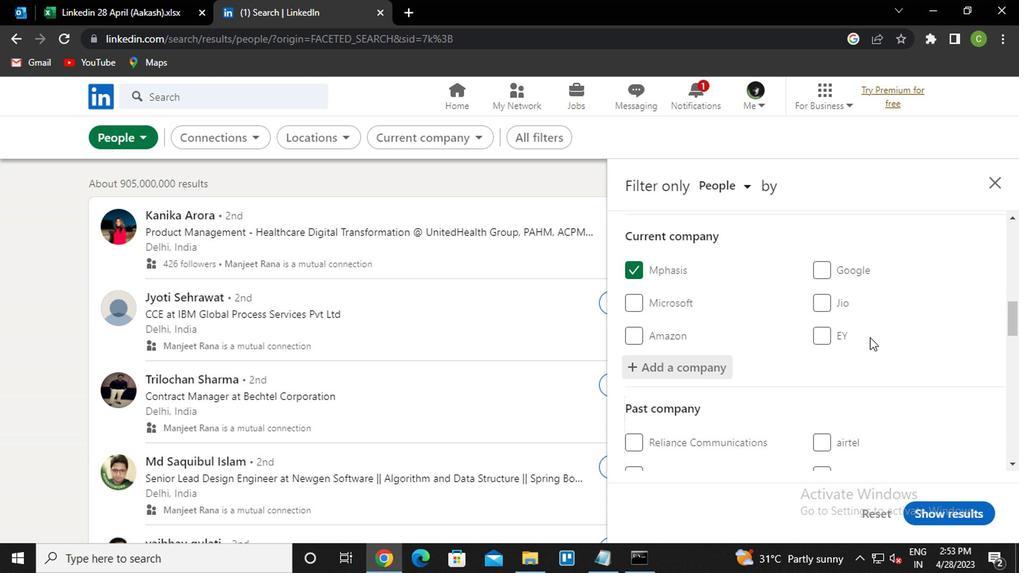 
Action: Mouse scrolled (721, 341) with delta (0, 0)
Screenshot: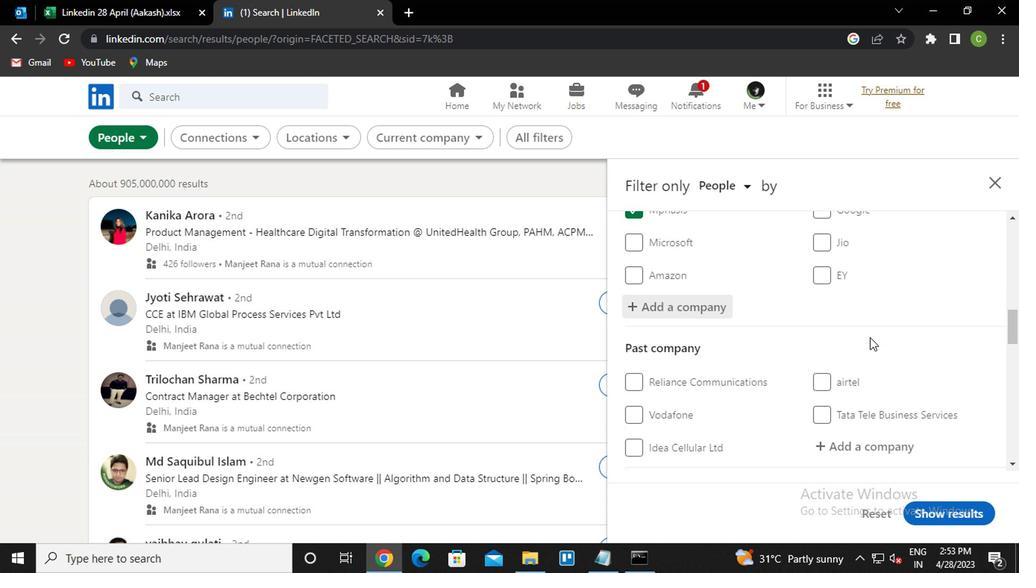 
Action: Mouse scrolled (721, 341) with delta (0, 0)
Screenshot: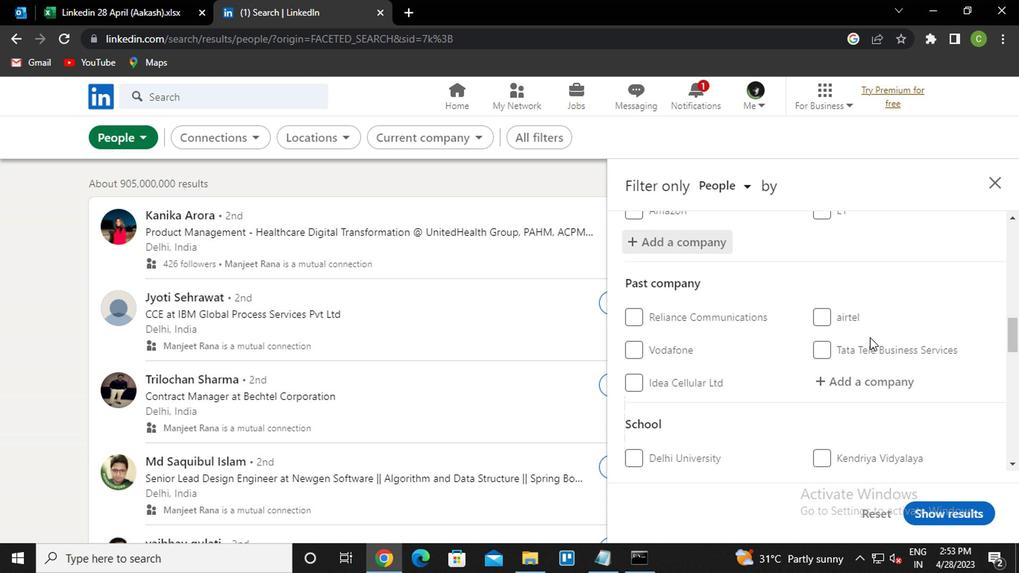 
Action: Mouse moved to (712, 357)
Screenshot: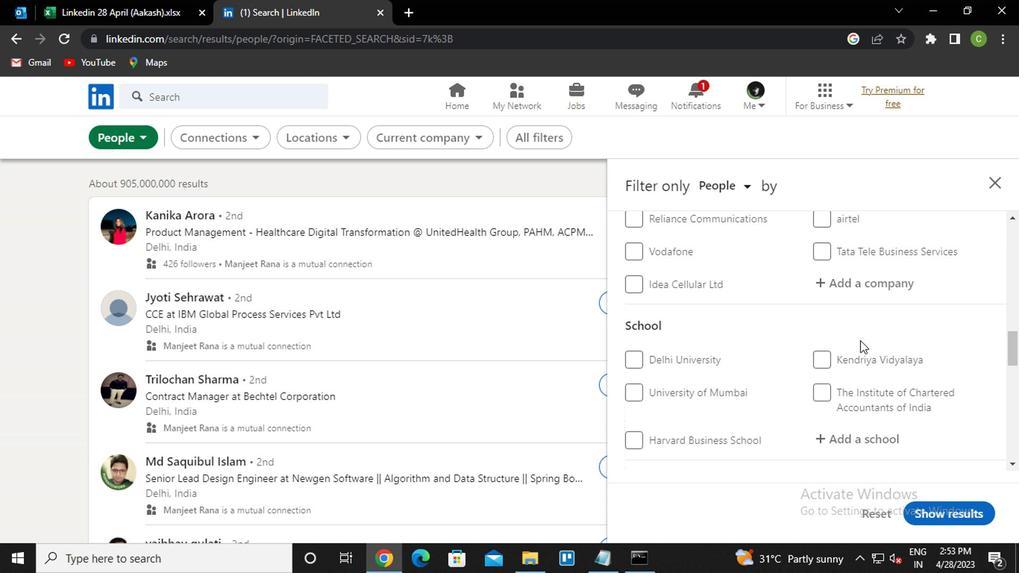 
Action: Mouse scrolled (712, 356) with delta (0, 0)
Screenshot: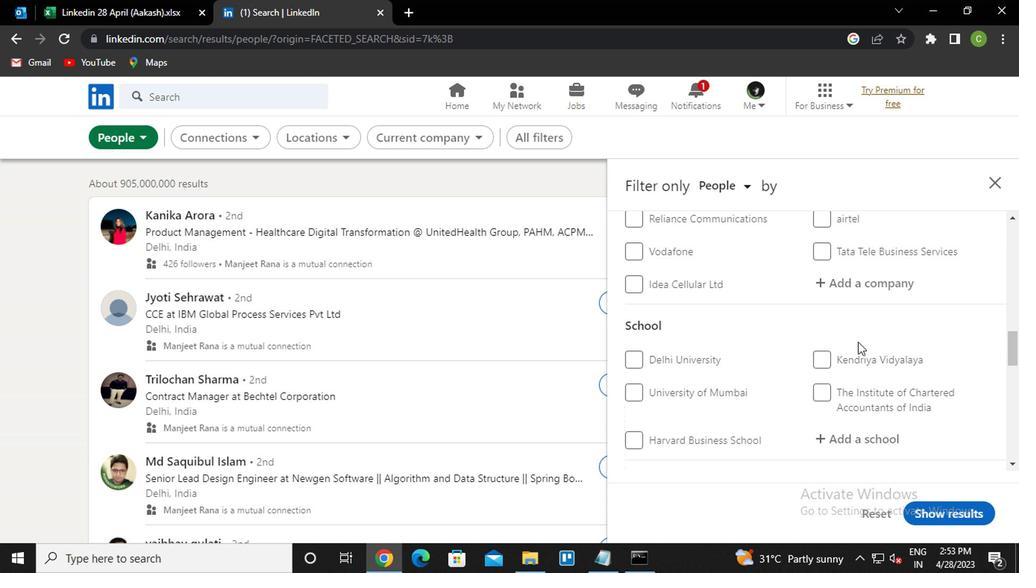 
Action: Mouse moved to (712, 357)
Screenshot: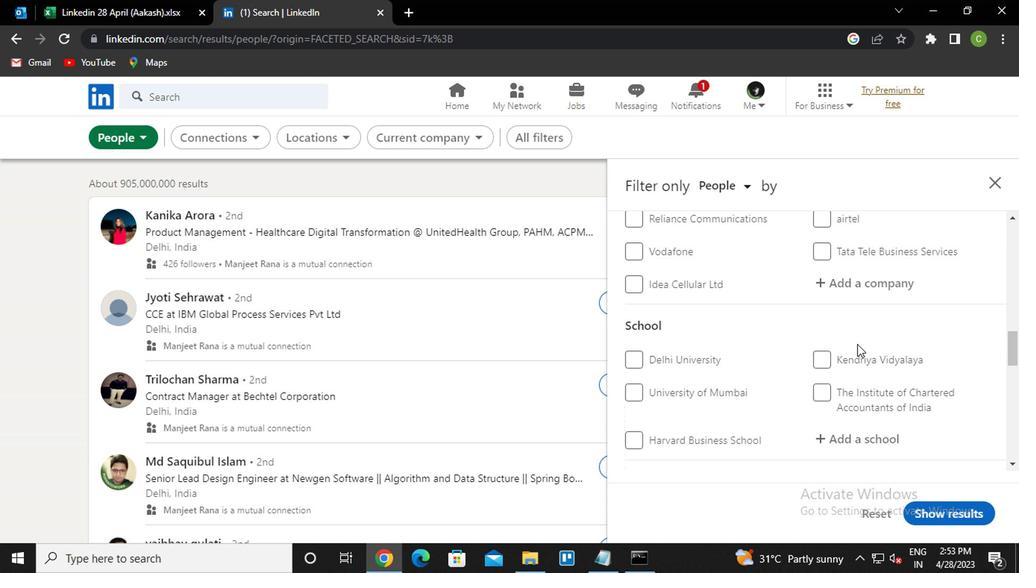 
Action: Mouse scrolled (712, 357) with delta (0, 0)
Screenshot: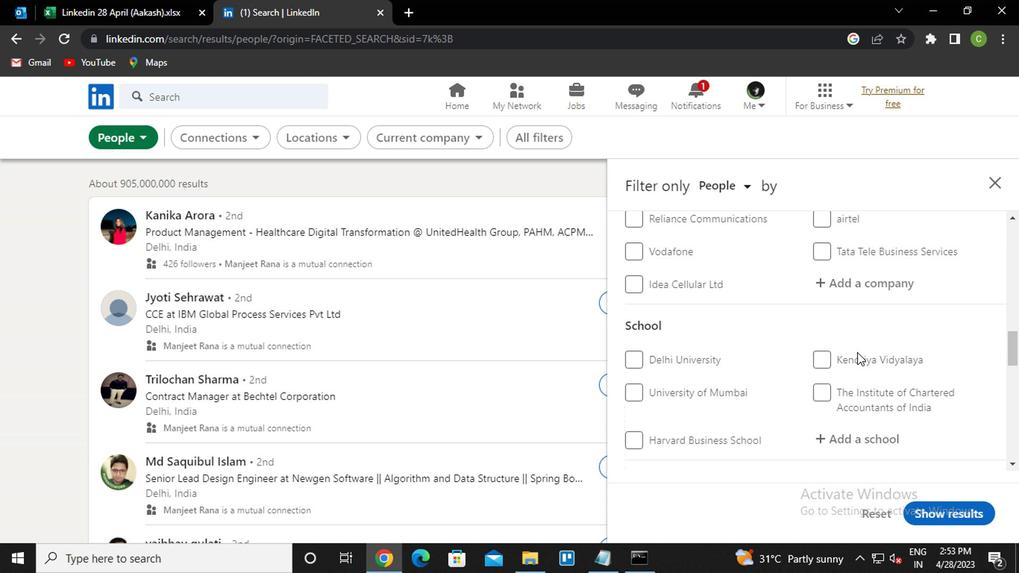 
Action: Mouse moved to (715, 312)
Screenshot: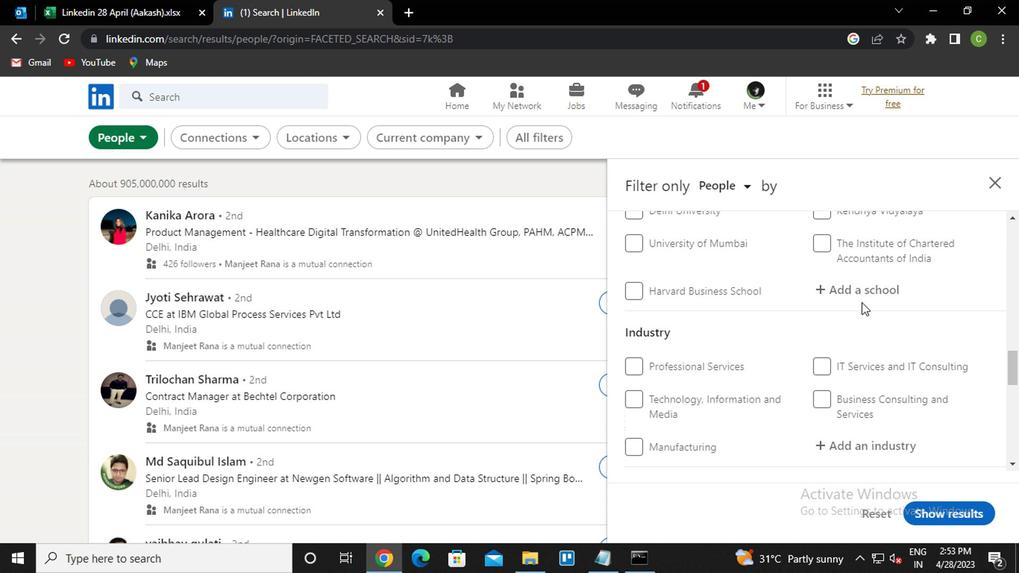 
Action: Mouse pressed left at (715, 312)
Screenshot: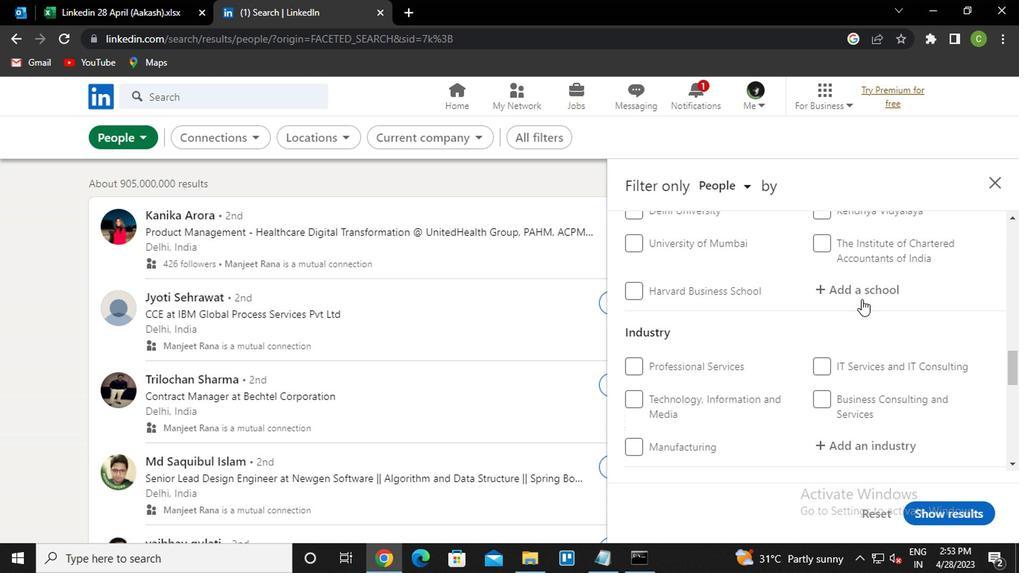 
Action: Key pressed <Key.caps_lock>b.p<Key.space>p<Key.caps_lock>Oddar<Key.down><Key.enter>
Screenshot: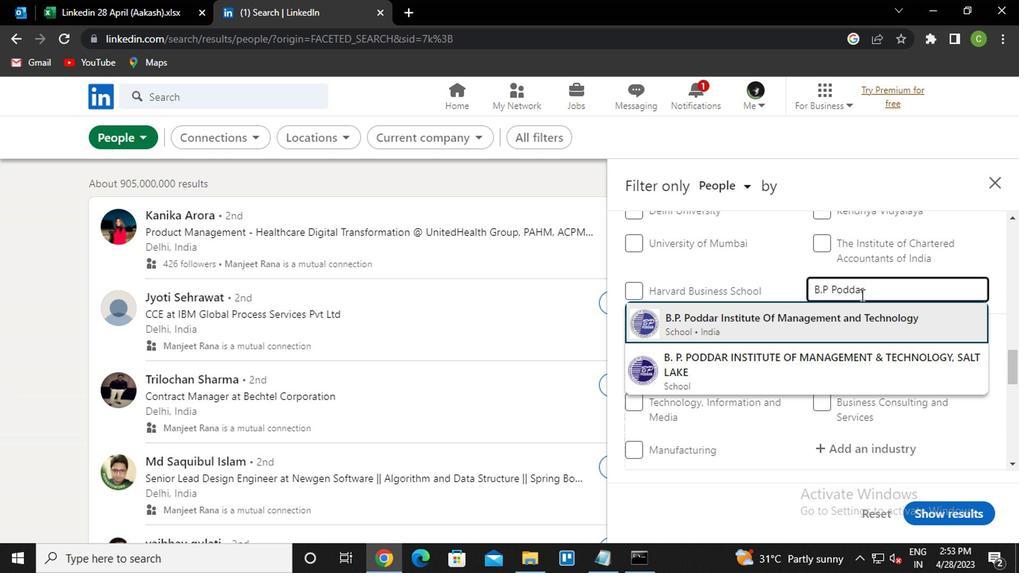 
Action: Mouse scrolled (715, 311) with delta (0, 0)
Screenshot: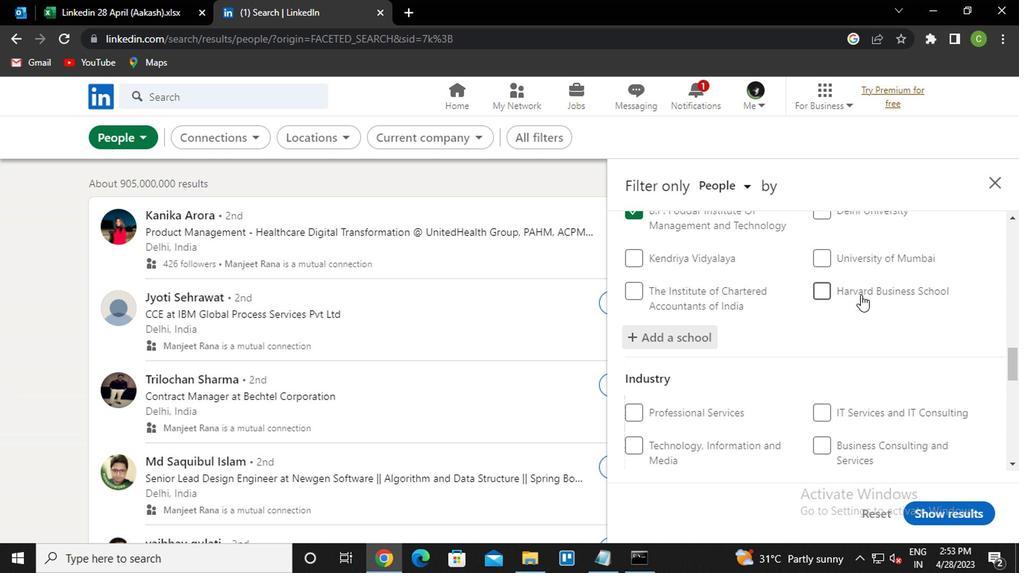 
Action: Mouse moved to (711, 313)
Screenshot: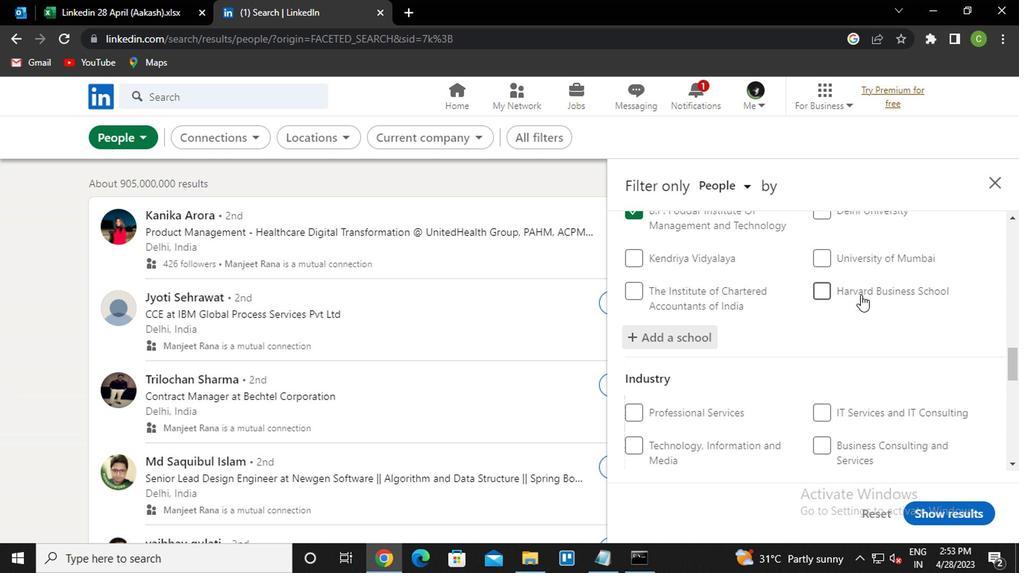 
Action: Mouse scrolled (711, 312) with delta (0, 0)
Screenshot: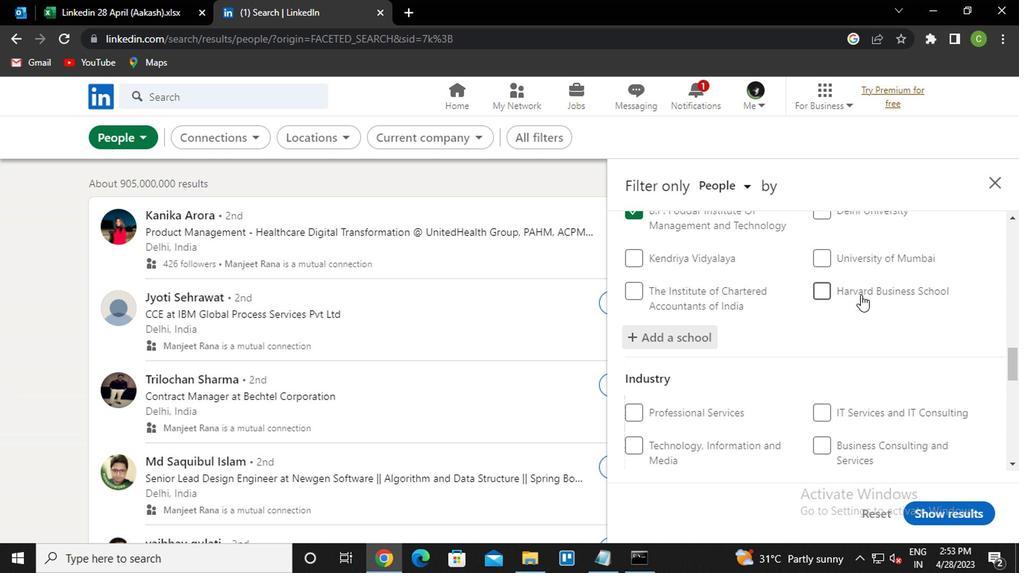 
Action: Mouse moved to (709, 316)
Screenshot: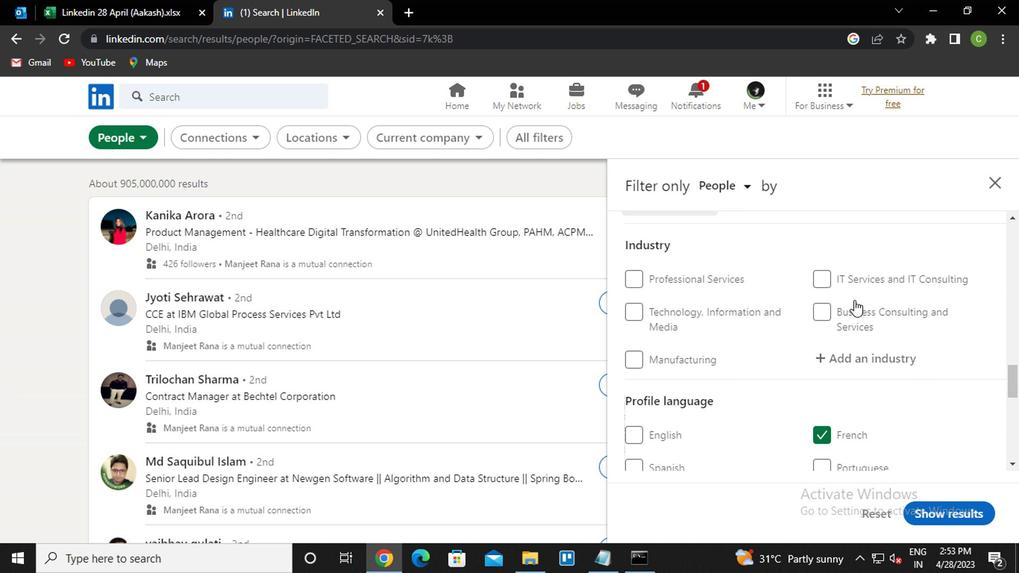 
Action: Mouse scrolled (709, 316) with delta (0, 0)
Screenshot: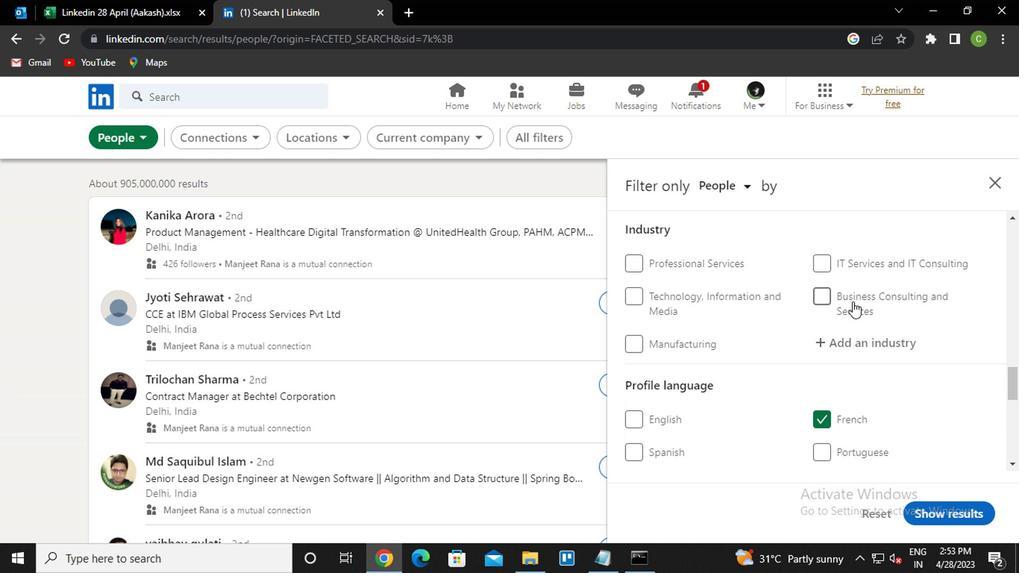 
Action: Mouse moved to (718, 297)
Screenshot: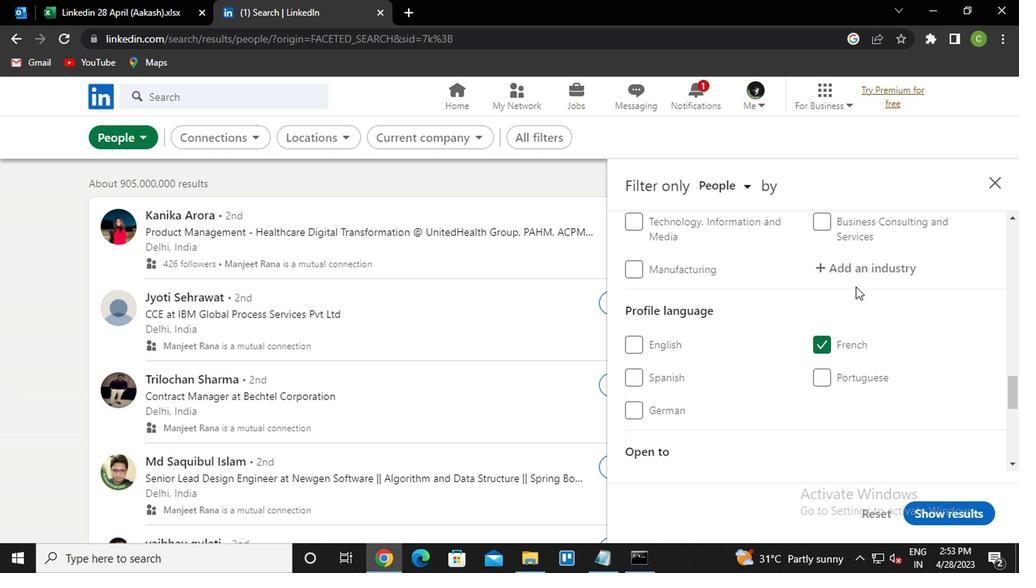 
Action: Mouse pressed left at (718, 297)
Screenshot: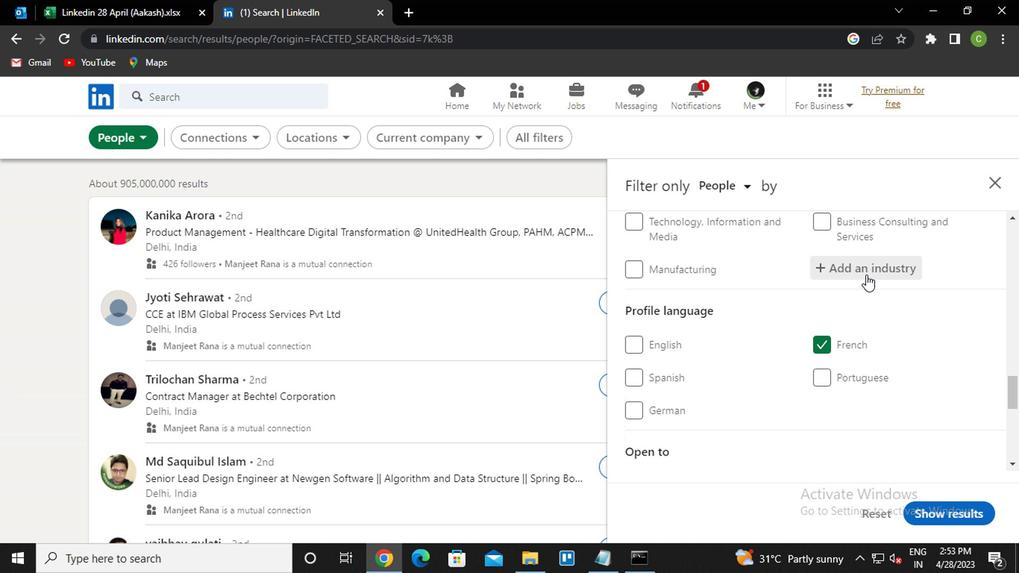 
Action: Key pressed <Key.caps_lock>p<Key.caps_lock>rimary<Key.space>and<Key.down><Key.enter>
Screenshot: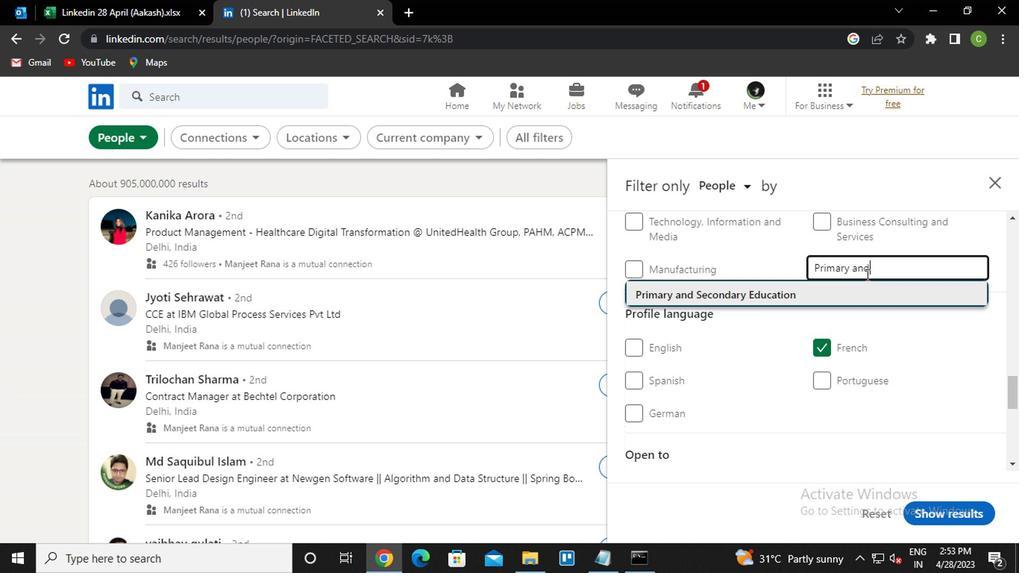
Action: Mouse scrolled (718, 297) with delta (0, 0)
Screenshot: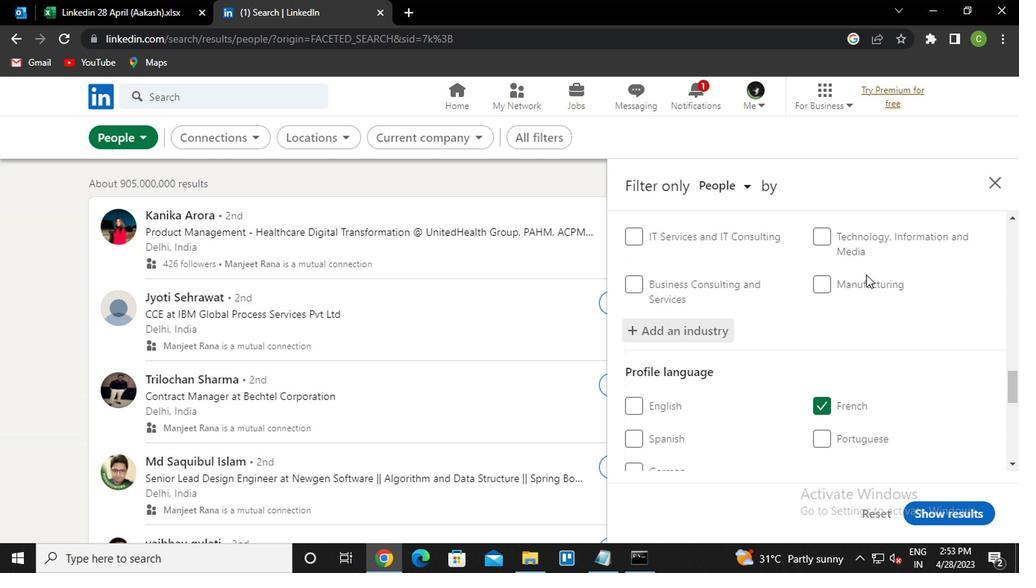 
Action: Mouse scrolled (718, 297) with delta (0, 0)
Screenshot: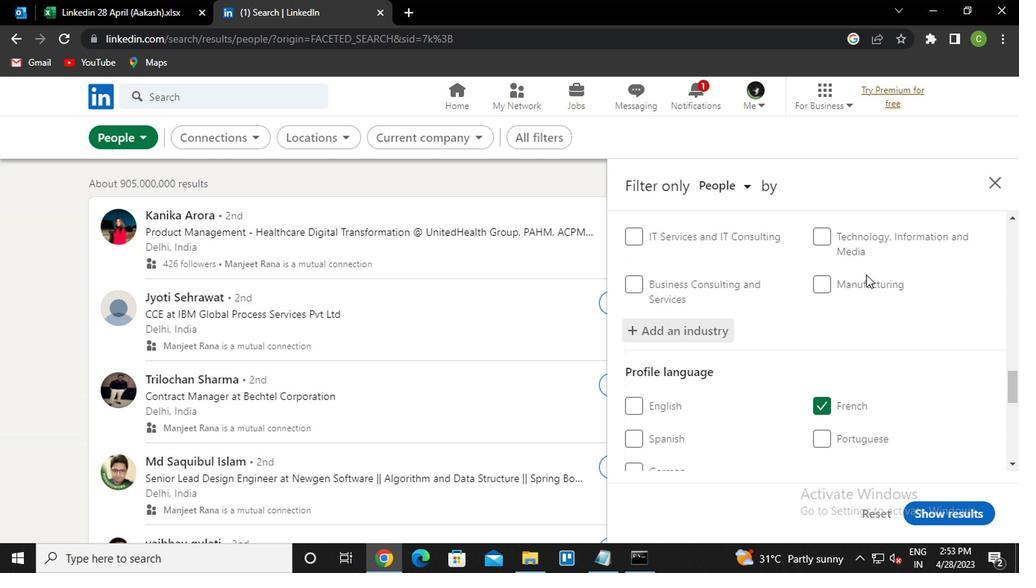 
Action: Mouse scrolled (718, 297) with delta (0, 0)
Screenshot: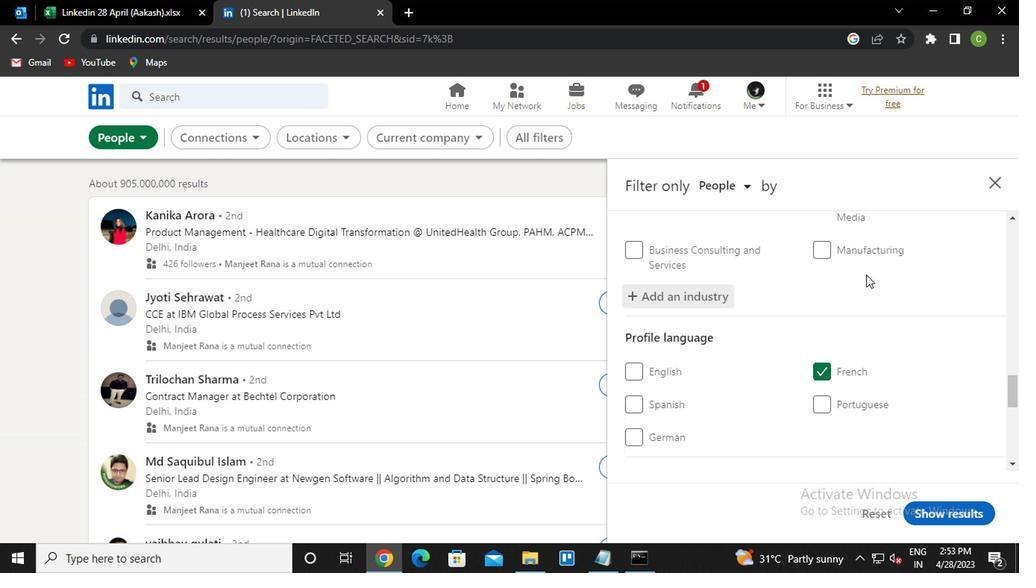 
Action: Mouse moved to (695, 312)
Screenshot: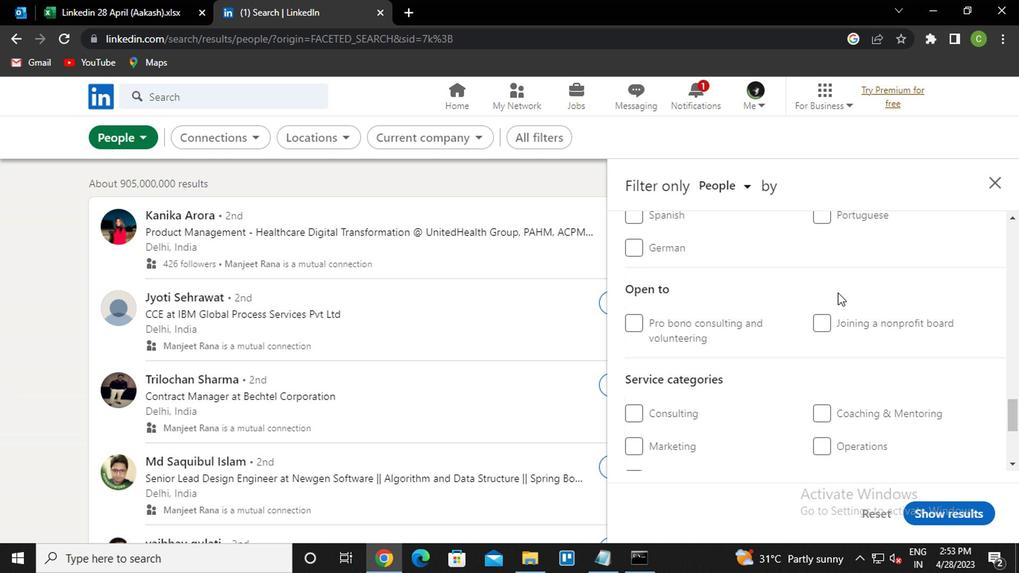 
Action: Mouse scrolled (695, 311) with delta (0, 0)
Screenshot: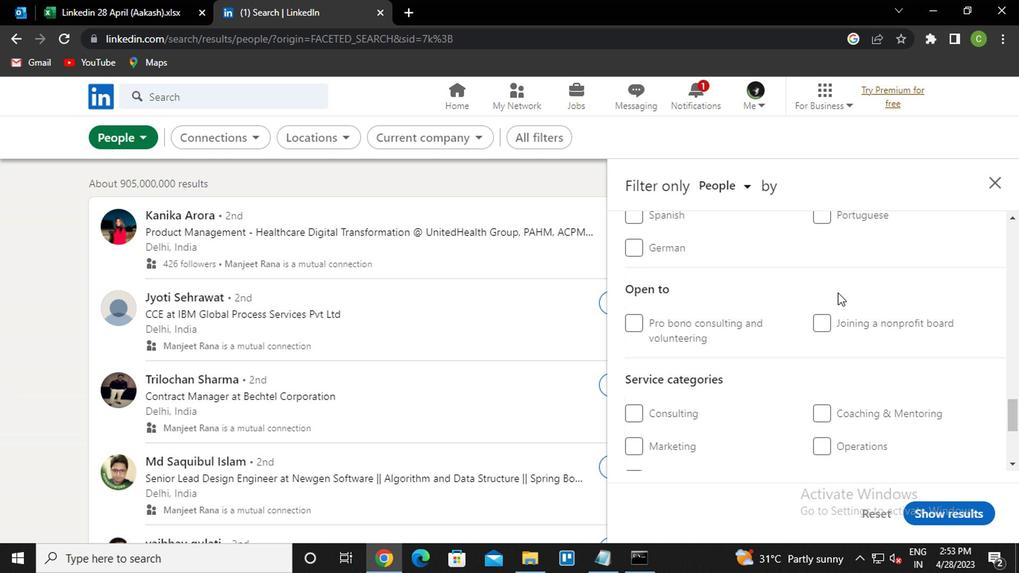 
Action: Mouse moved to (693, 313)
Screenshot: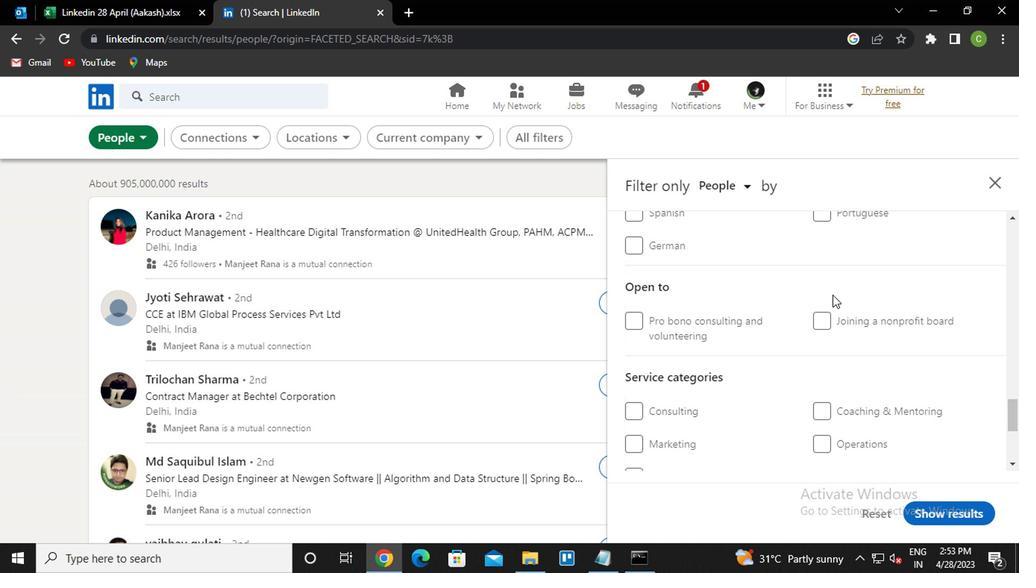 
Action: Mouse scrolled (693, 312) with delta (0, 0)
Screenshot: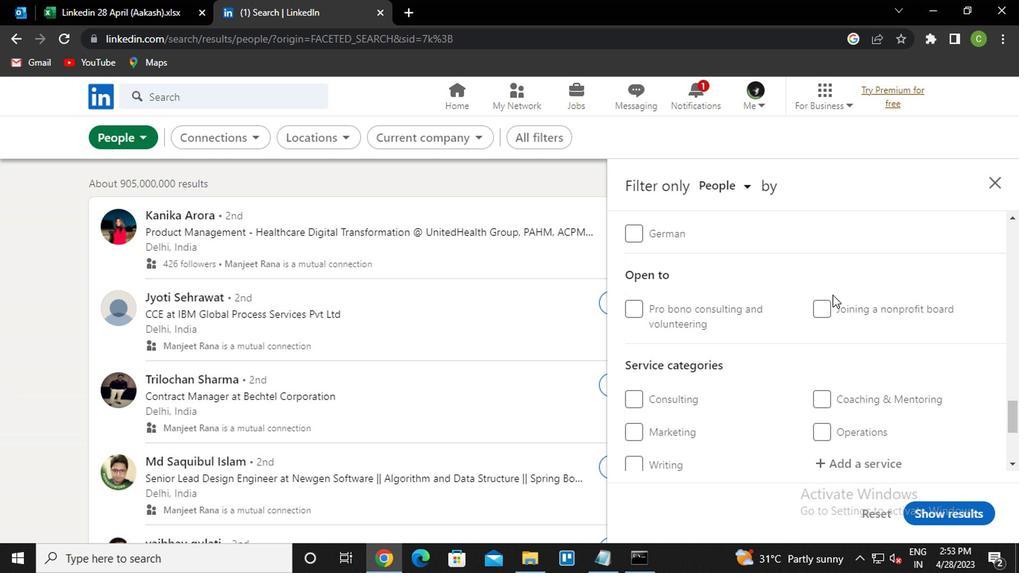 
Action: Mouse moved to (703, 340)
Screenshot: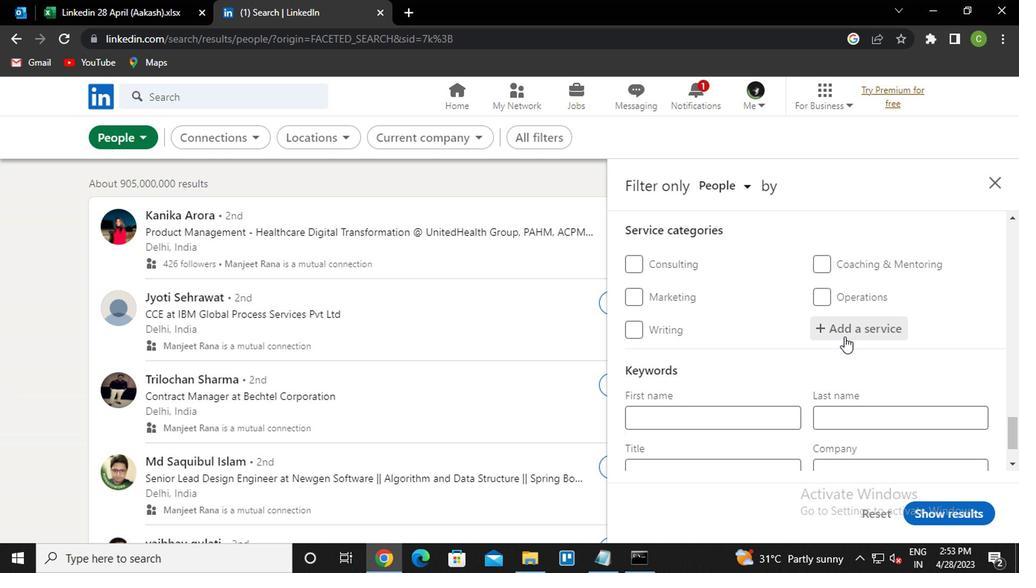 
Action: Mouse scrolled (703, 340) with delta (0, 0)
Screenshot: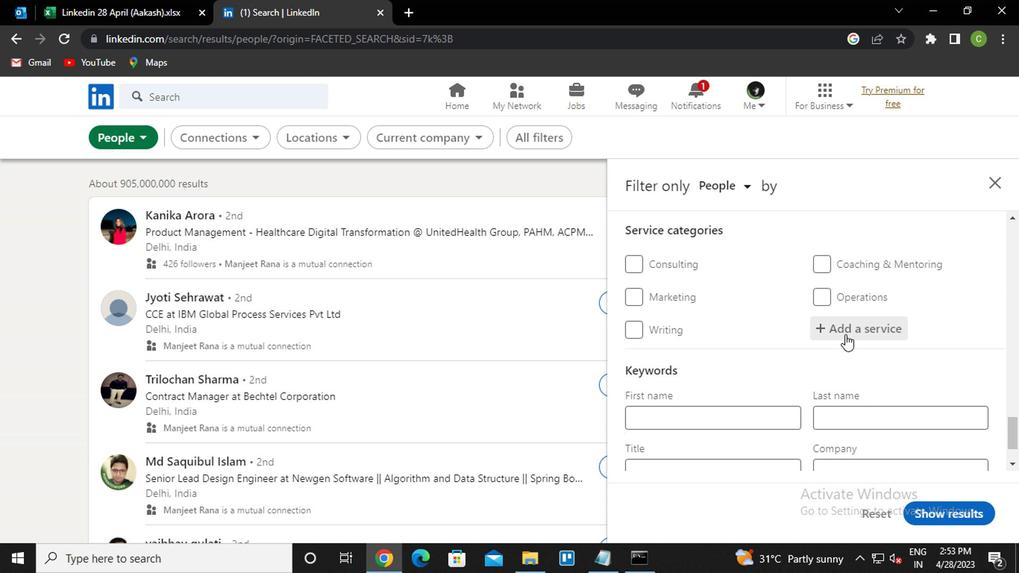 
Action: Mouse scrolled (703, 340) with delta (0, 0)
Screenshot: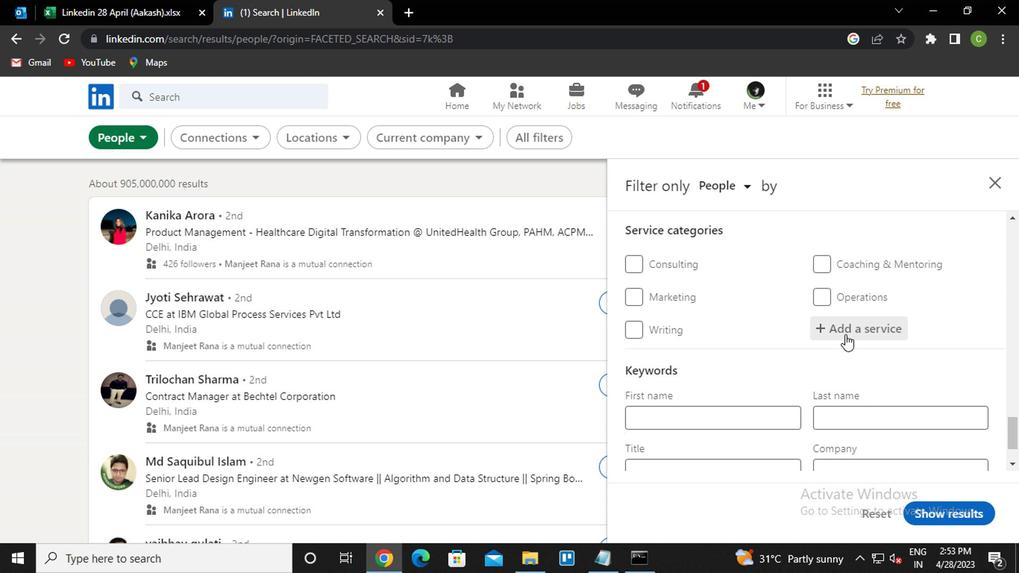 
Action: Mouse scrolled (703, 340) with delta (0, 0)
Screenshot: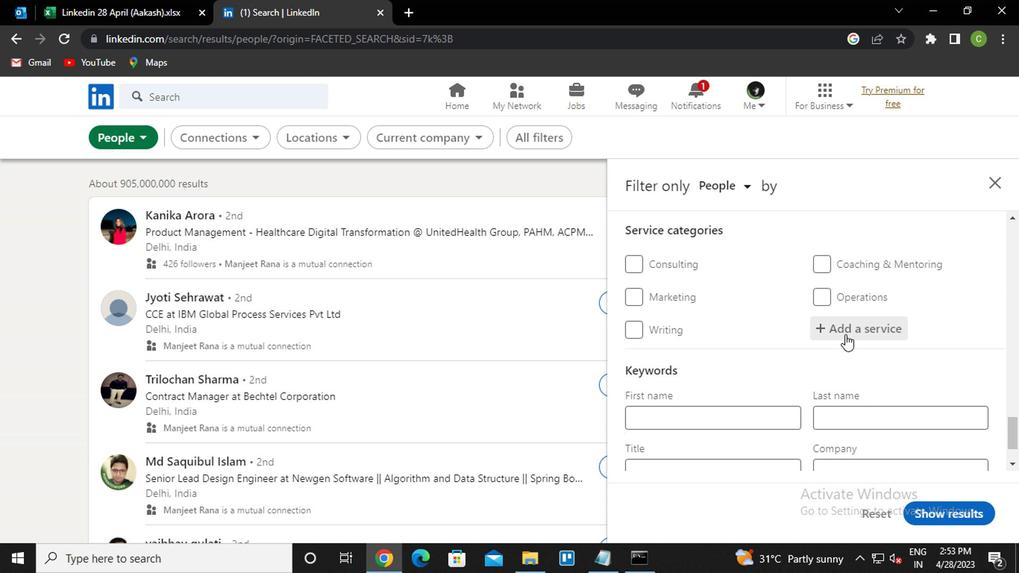 
Action: Mouse scrolled (703, 340) with delta (0, 0)
Screenshot: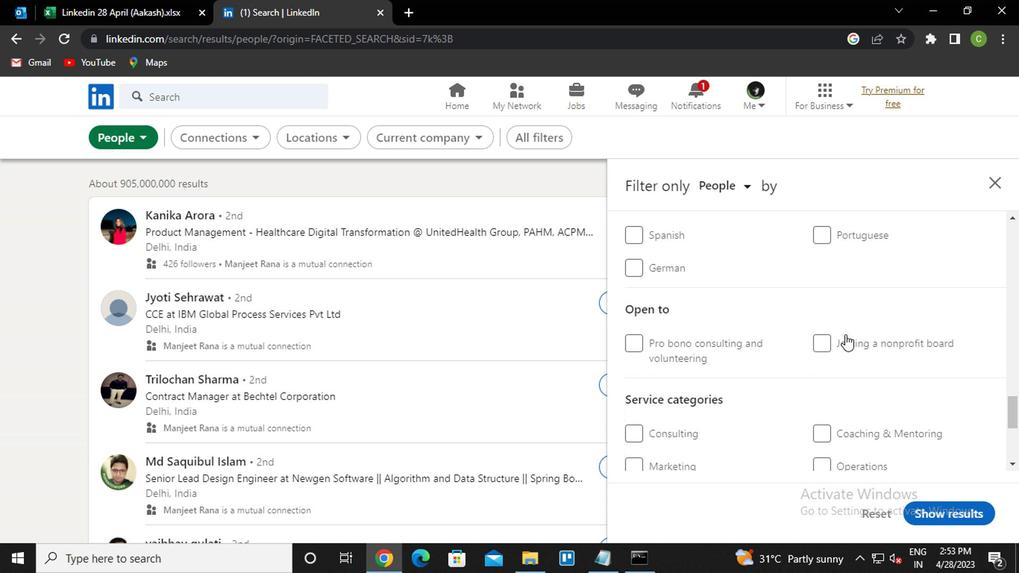 
Action: Mouse scrolled (703, 340) with delta (0, 0)
Screenshot: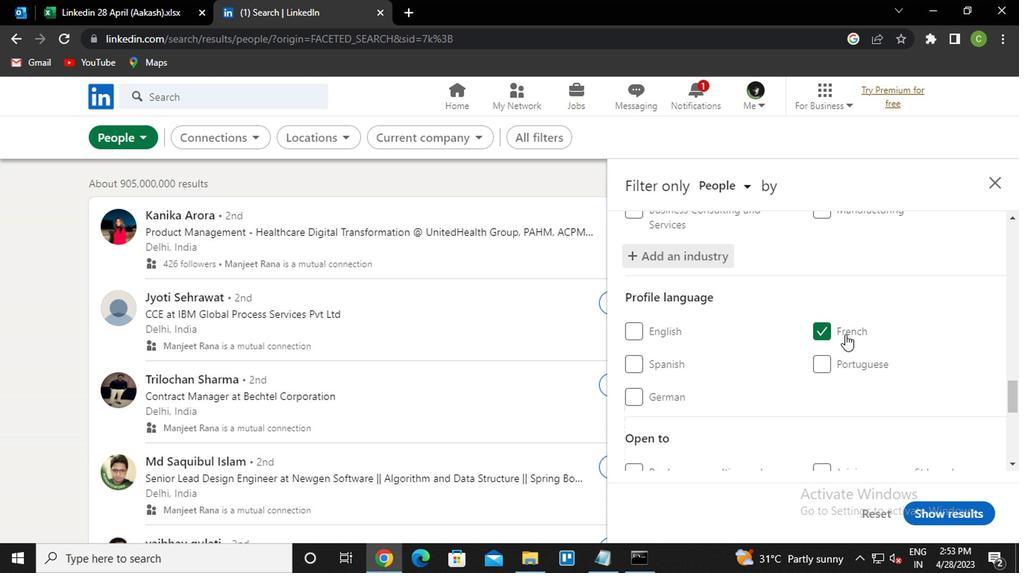 
Action: Mouse scrolled (703, 340) with delta (0, 0)
Screenshot: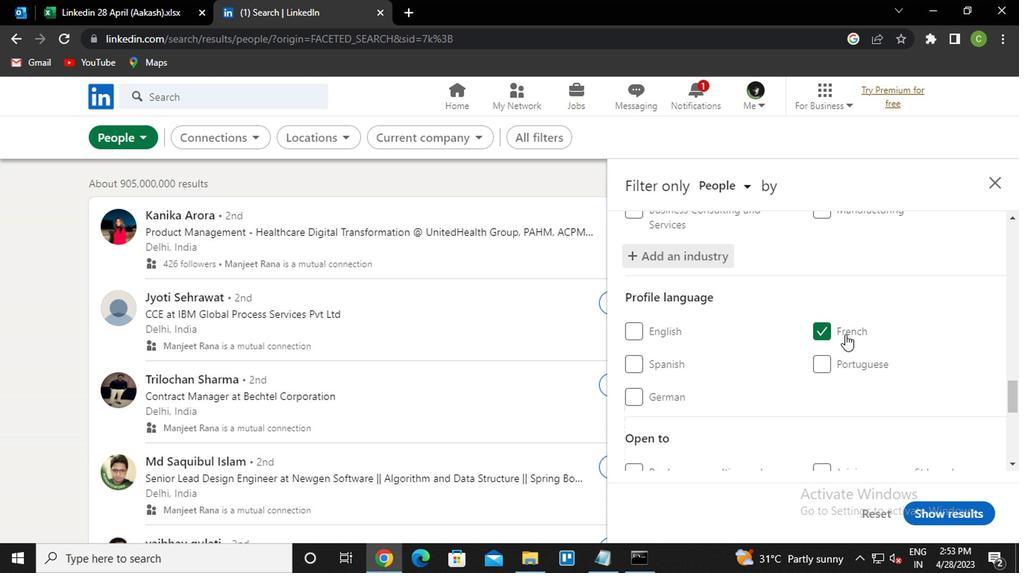 
Action: Mouse scrolled (703, 339) with delta (0, 0)
Screenshot: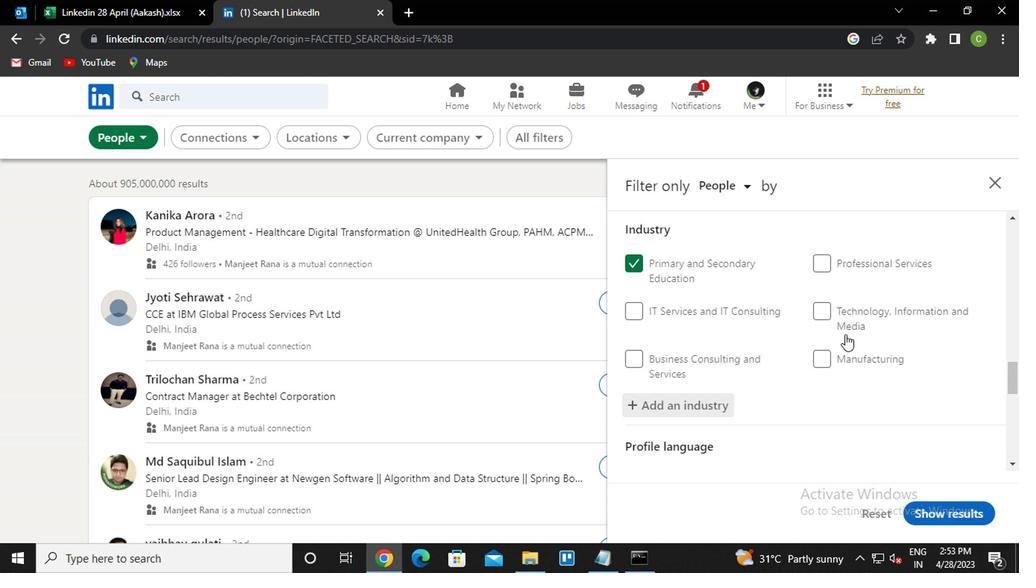 
Action: Mouse scrolled (703, 339) with delta (0, 0)
Screenshot: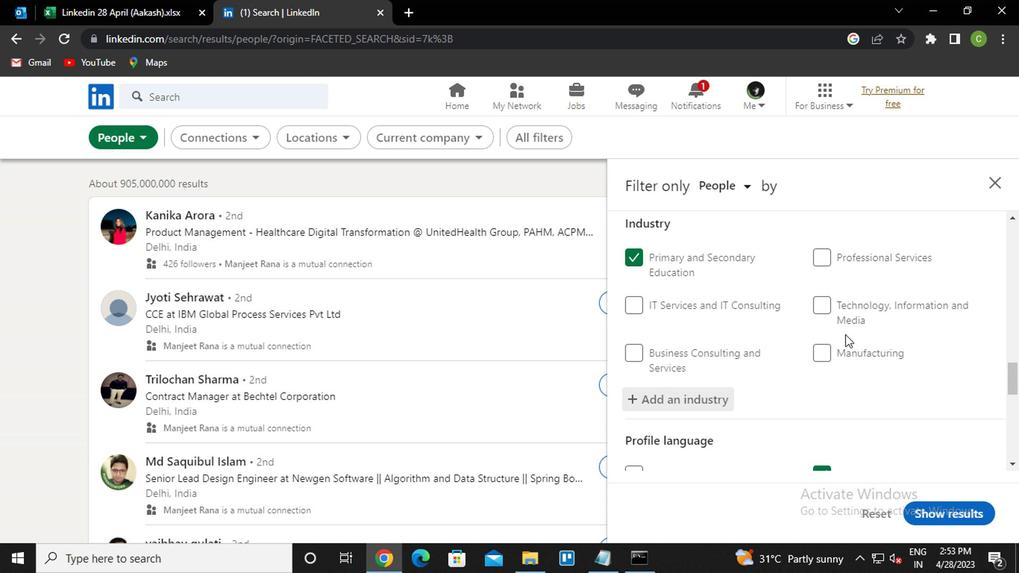 
Action: Mouse scrolled (703, 339) with delta (0, 0)
Screenshot: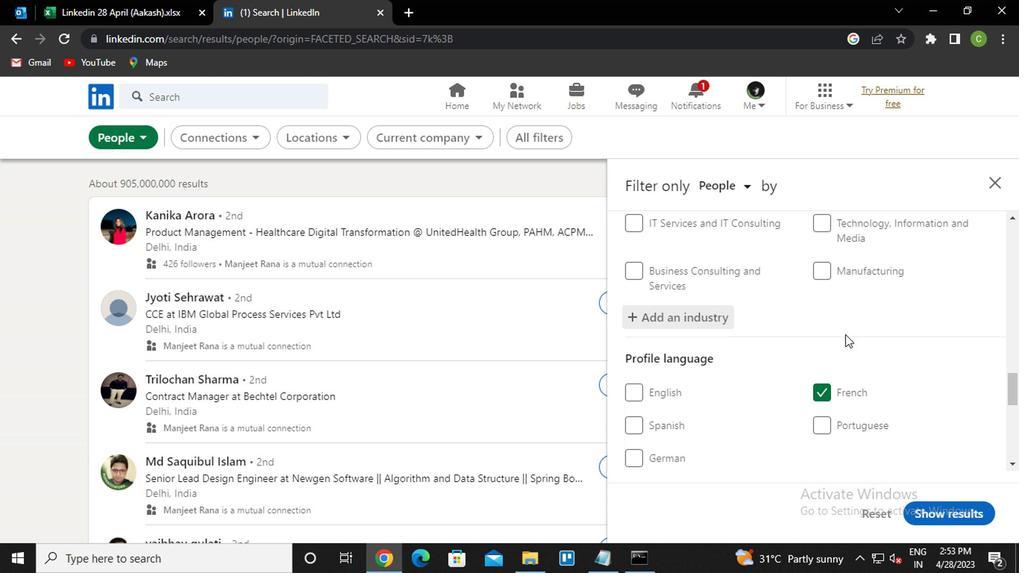 
Action: Mouse scrolled (703, 339) with delta (0, 0)
Screenshot: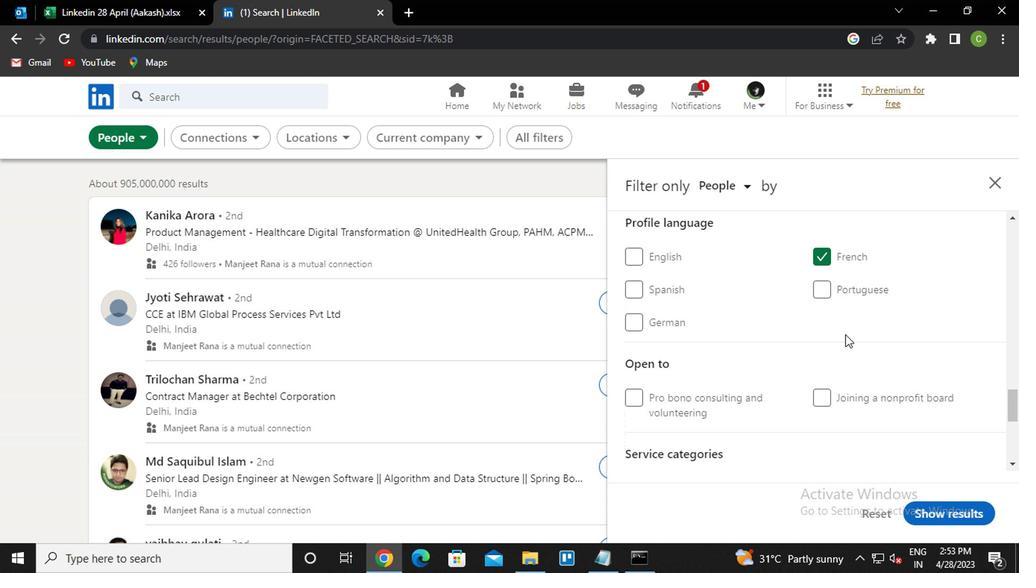 
Action: Mouse scrolled (703, 339) with delta (0, 0)
Screenshot: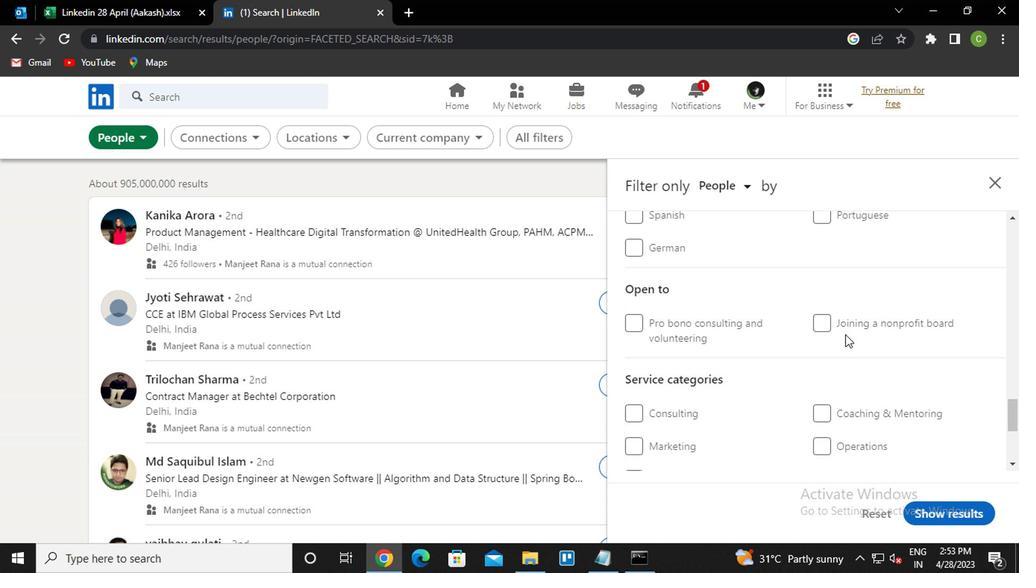
Action: Mouse scrolled (703, 339) with delta (0, 0)
Screenshot: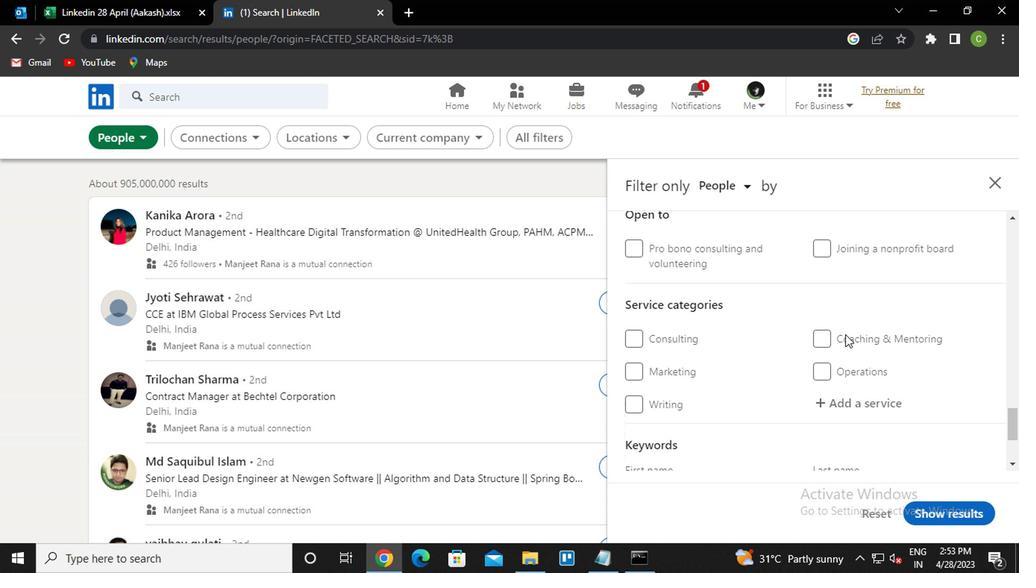 
Action: Mouse moved to (707, 338)
Screenshot: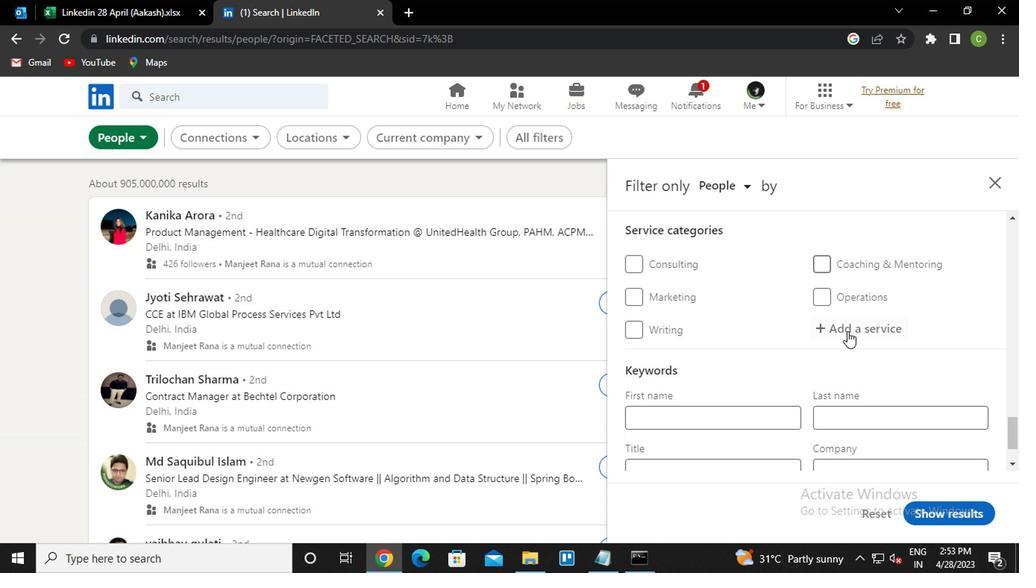 
Action: Mouse pressed left at (707, 338)
Screenshot: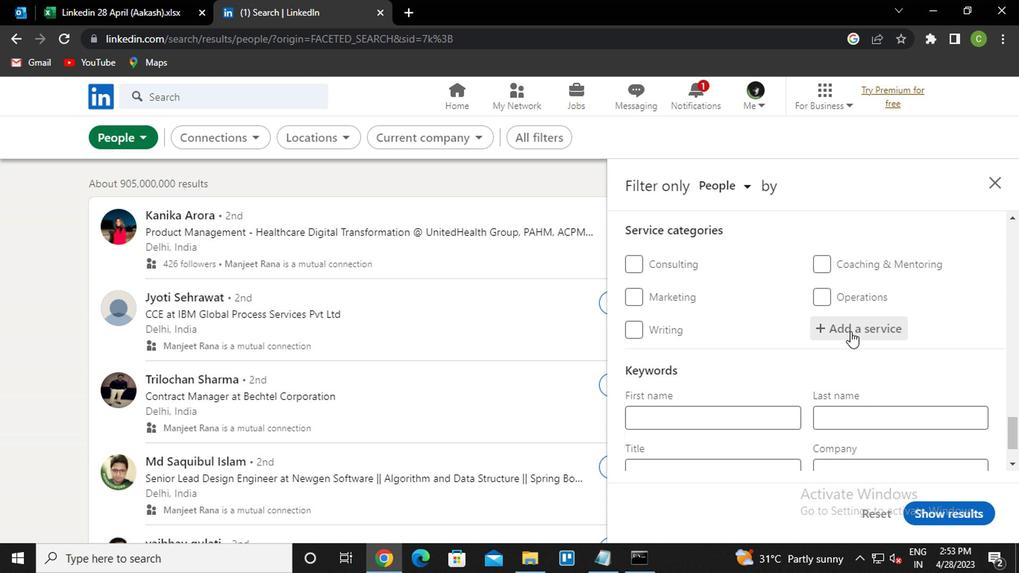
Action: Key pressed <Key.caps_lock>o<Key.caps_lock>utso<Key.down><Key.down><Key.enter>
Screenshot: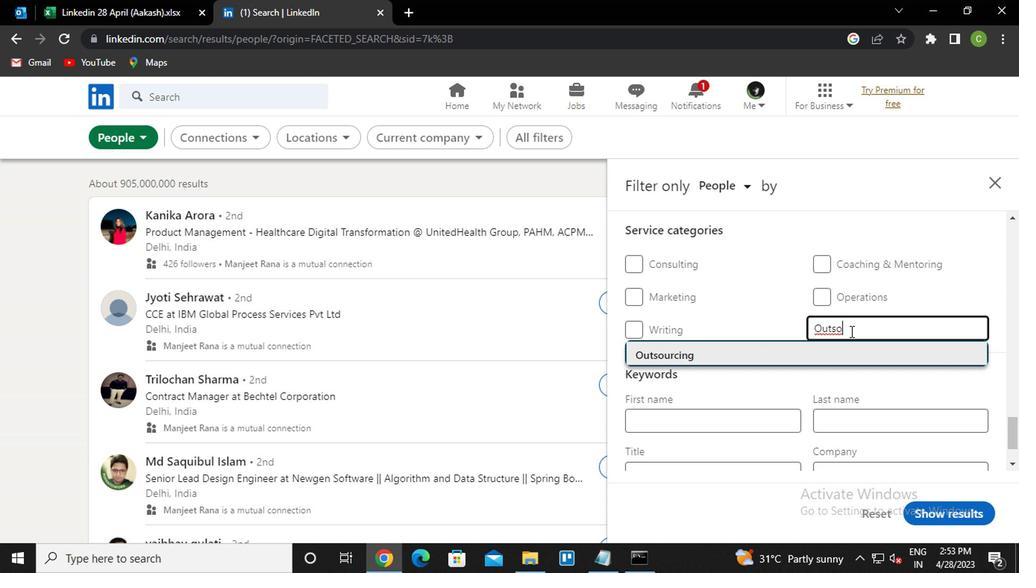 
Action: Mouse scrolled (707, 337) with delta (0, 0)
Screenshot: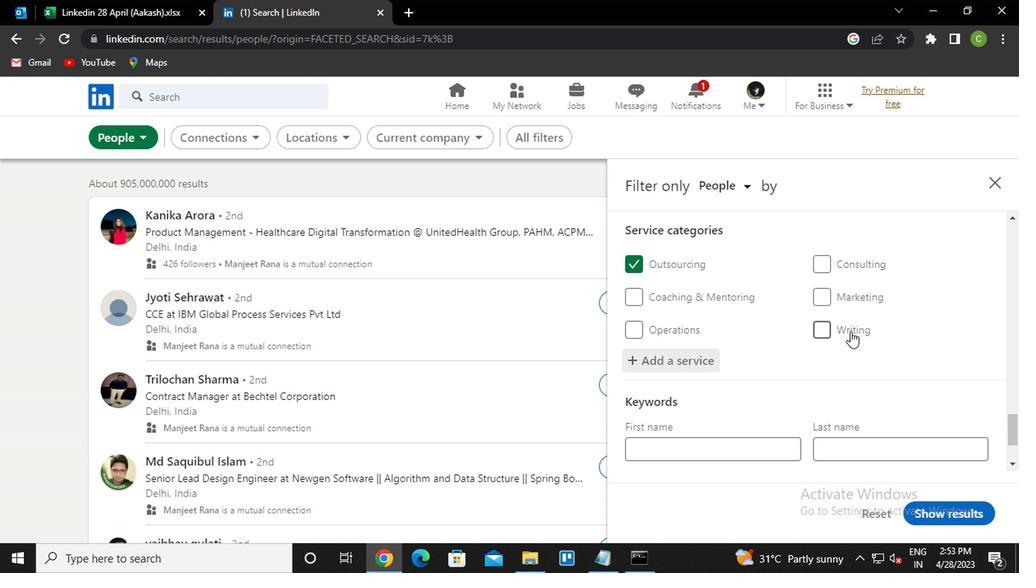 
Action: Mouse scrolled (707, 337) with delta (0, 0)
Screenshot: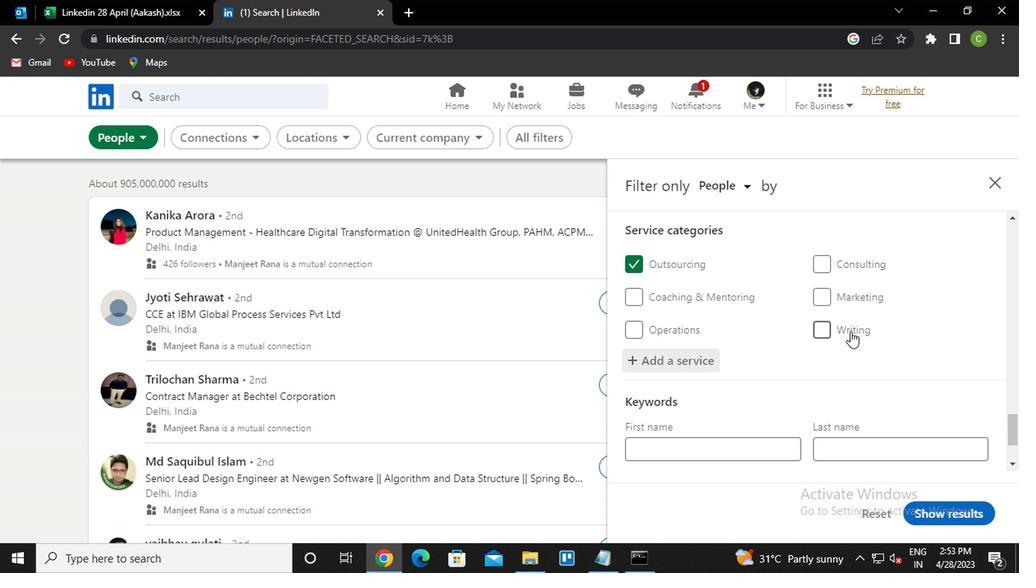 
Action: Mouse scrolled (707, 337) with delta (0, 0)
Screenshot: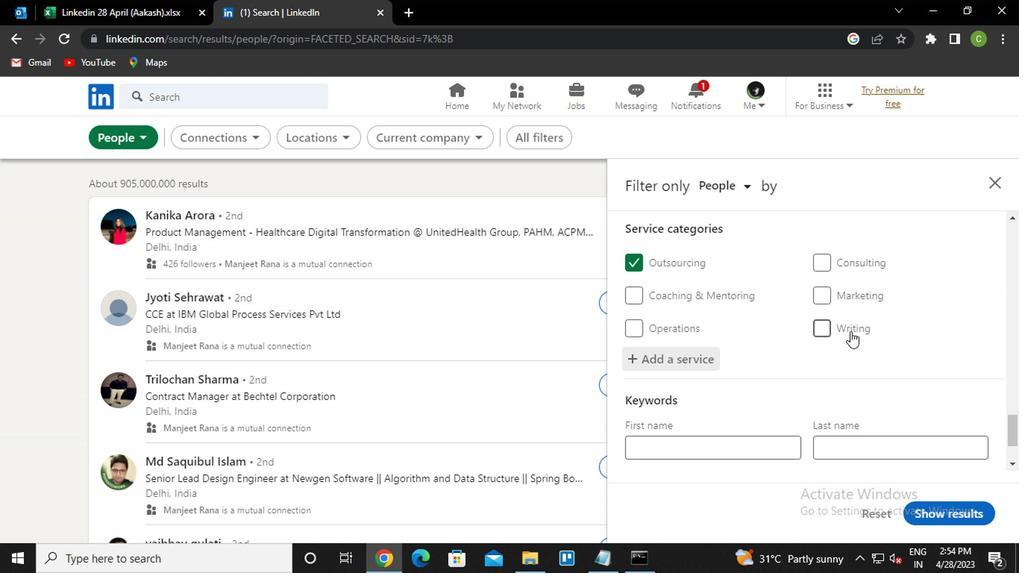 
Action: Mouse scrolled (707, 337) with delta (0, 0)
Screenshot: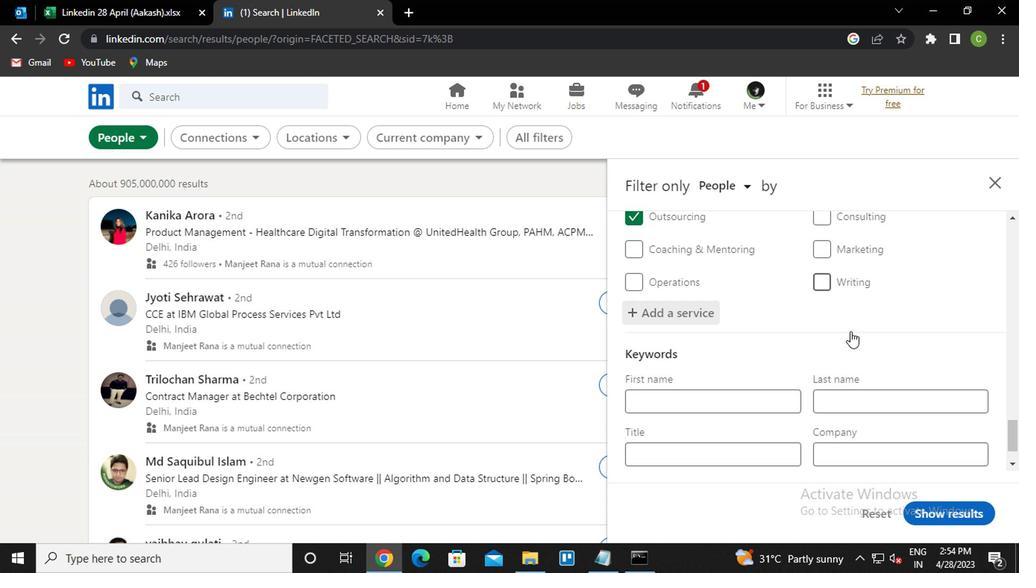 
Action: Mouse moved to (629, 385)
Screenshot: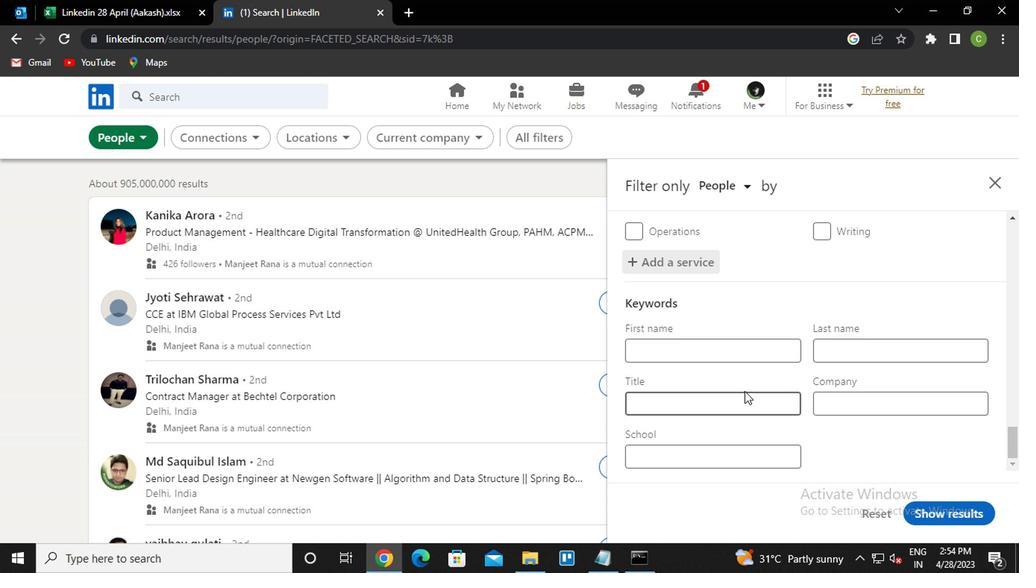 
Action: Mouse pressed left at (629, 385)
Screenshot: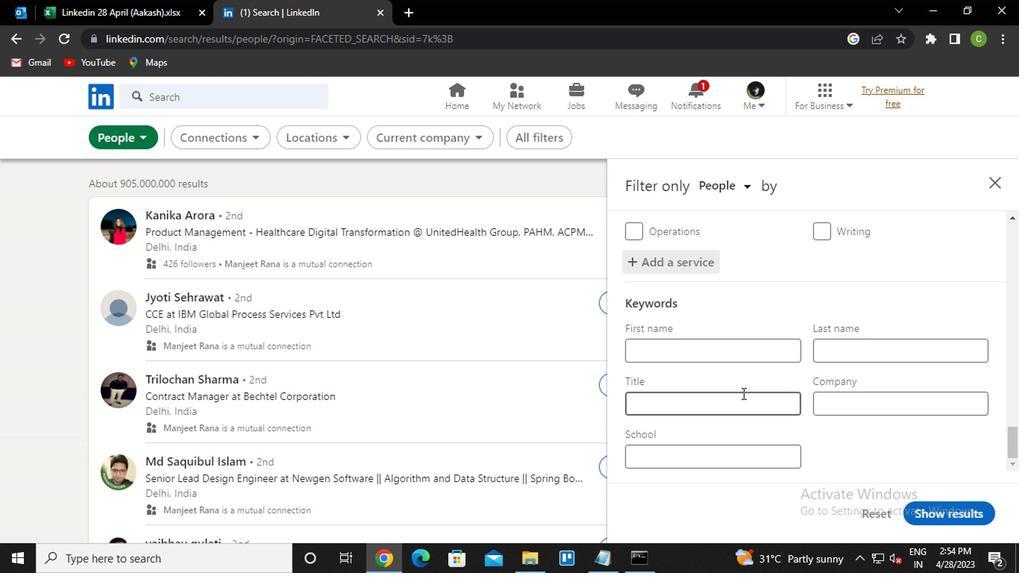 
Action: Key pressed <Key.caps_lock>a<Key.caps_lock>nimal<Key.space><Key.caps_lock>s<Key.caps_lock>helter<Key.space><Key.caps_lock>v<Key.caps_lock>olunteer
Screenshot: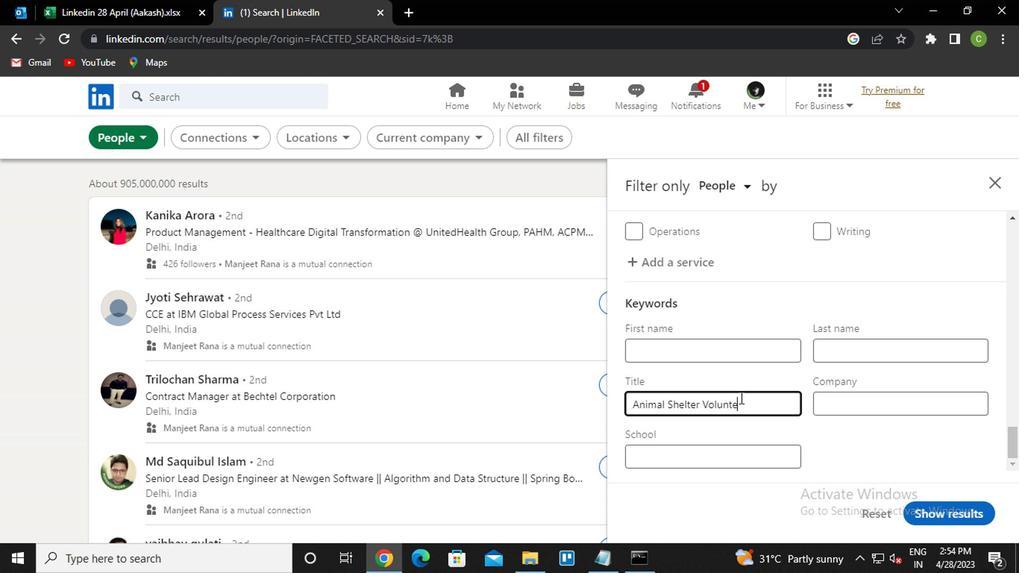 
Action: Mouse moved to (766, 466)
Screenshot: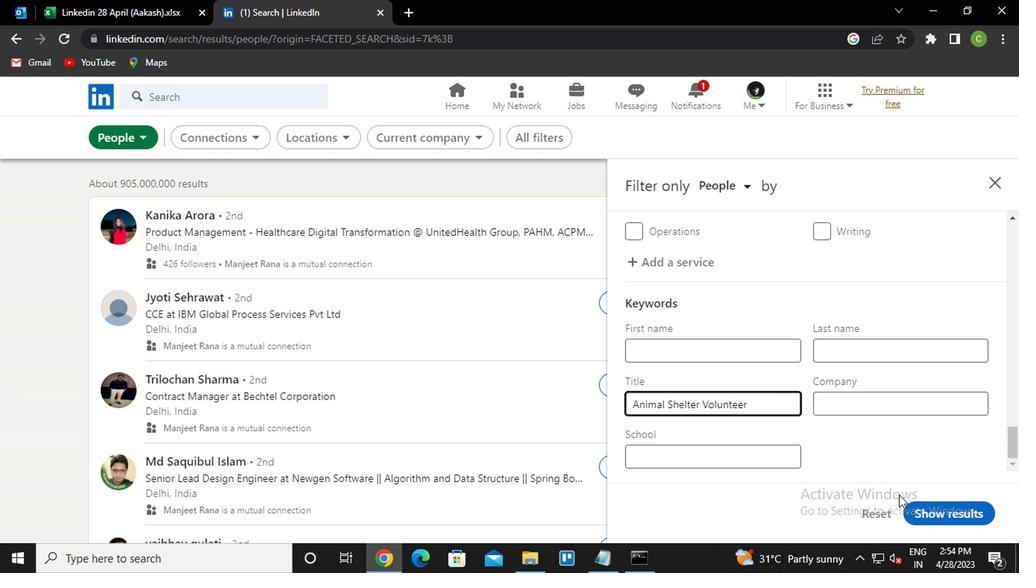 
Action: Mouse pressed left at (766, 466)
Screenshot: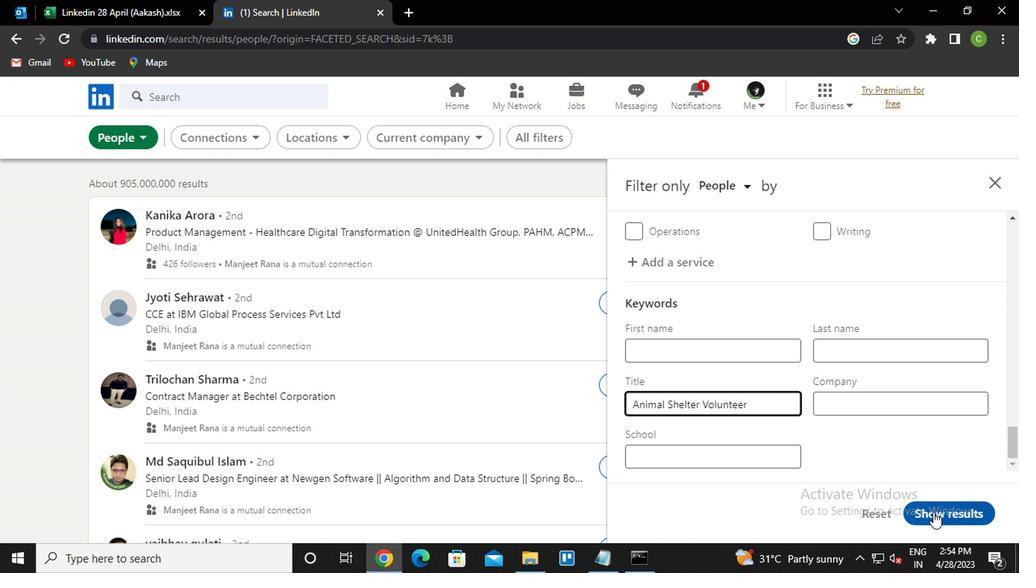 
Action: Mouse moved to (642, 383)
Screenshot: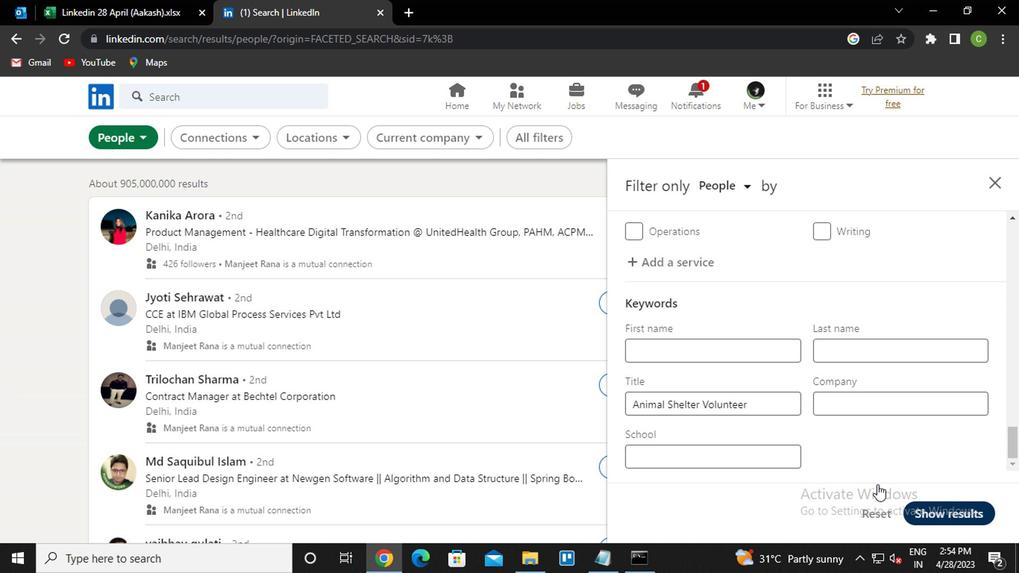 
